 Task: Schedule a 4-hour nutrition and healthy cooking class for a balanced diet.
Action: Mouse pressed left at (558, 210)
Screenshot: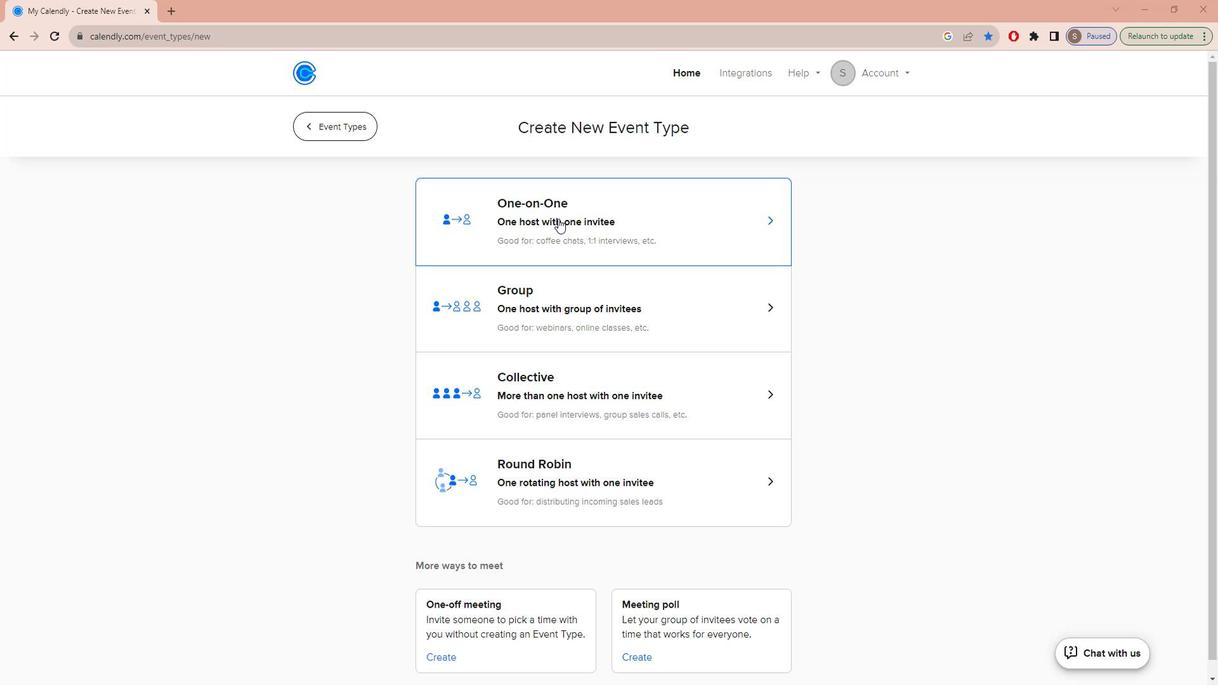 
Action: Key pressed n<Key.caps_lock>UTRITION<Key.space>AND<Key.space><Key.caps_lock>h<Key.caps_lock>EALTHY<Key.space><Key.caps_lock>c<Key.caps_lock>OOKING<Key.space><Key.caps_lock>c<Key.caps_lock>LASS<Key.space>FOR<Key.space><Key.caps_lock>b<Key.caps_lock>ALANCED<Key.space><Key.caps_lock>d<Key.caps_lock>IET
Screenshot: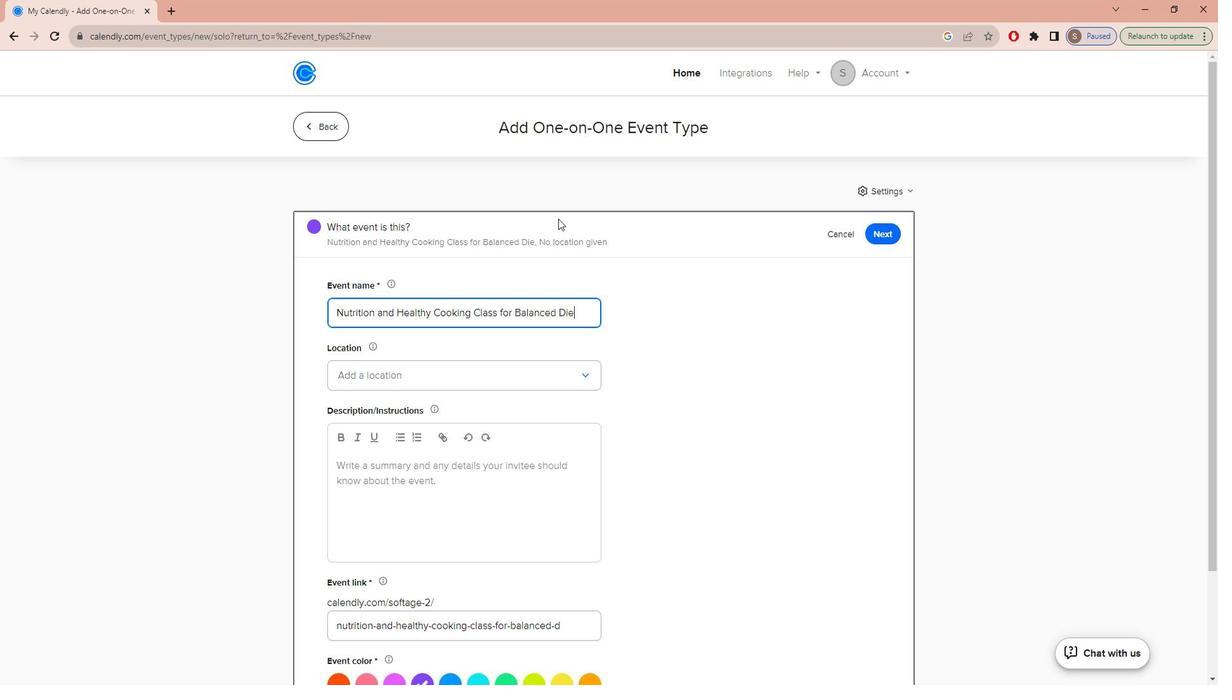 
Action: Mouse moved to (556, 366)
Screenshot: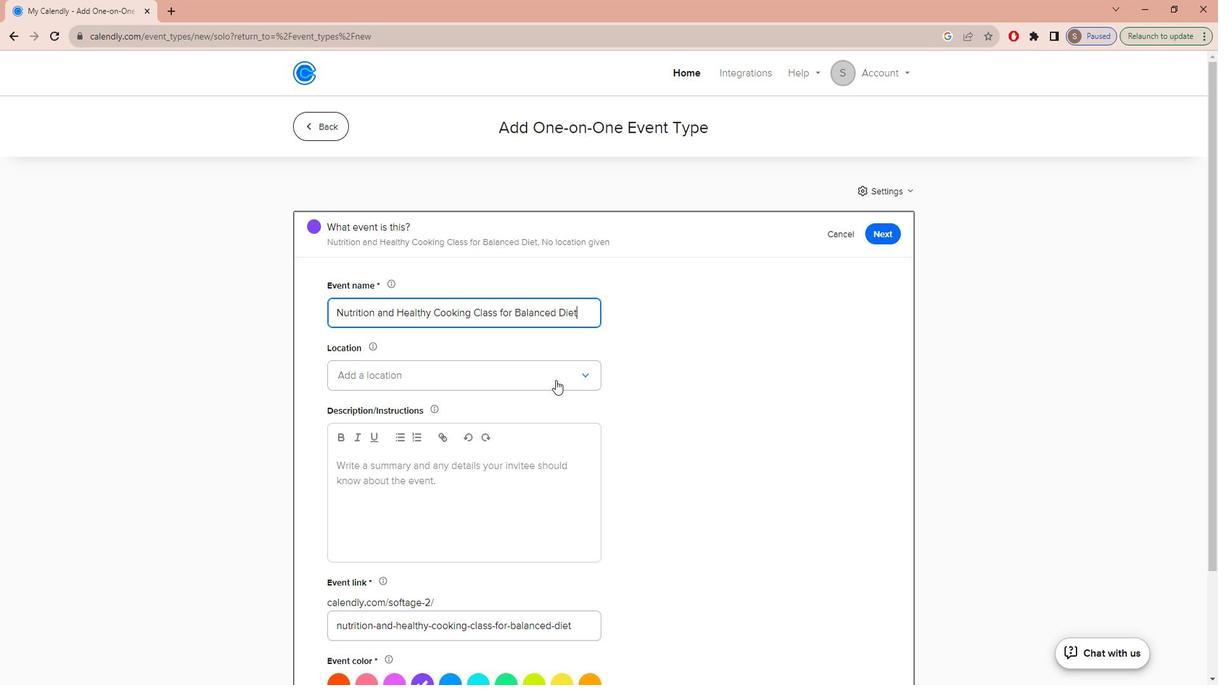 
Action: Mouse pressed left at (556, 366)
Screenshot: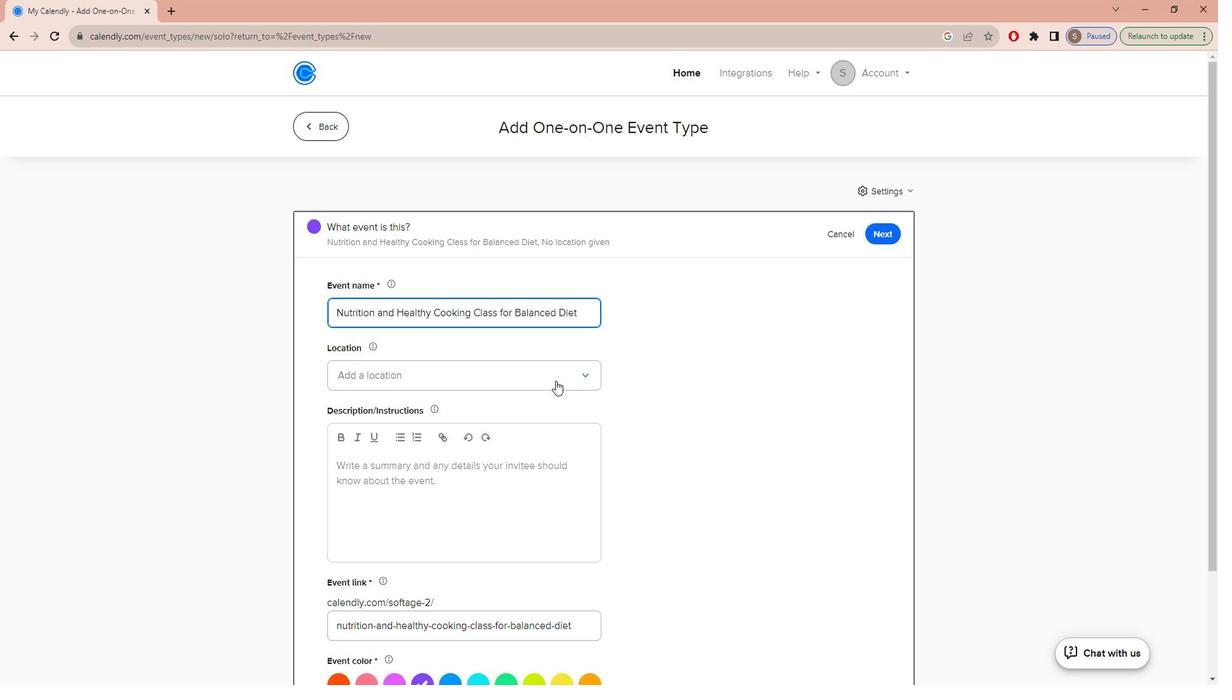 
Action: Mouse moved to (547, 394)
Screenshot: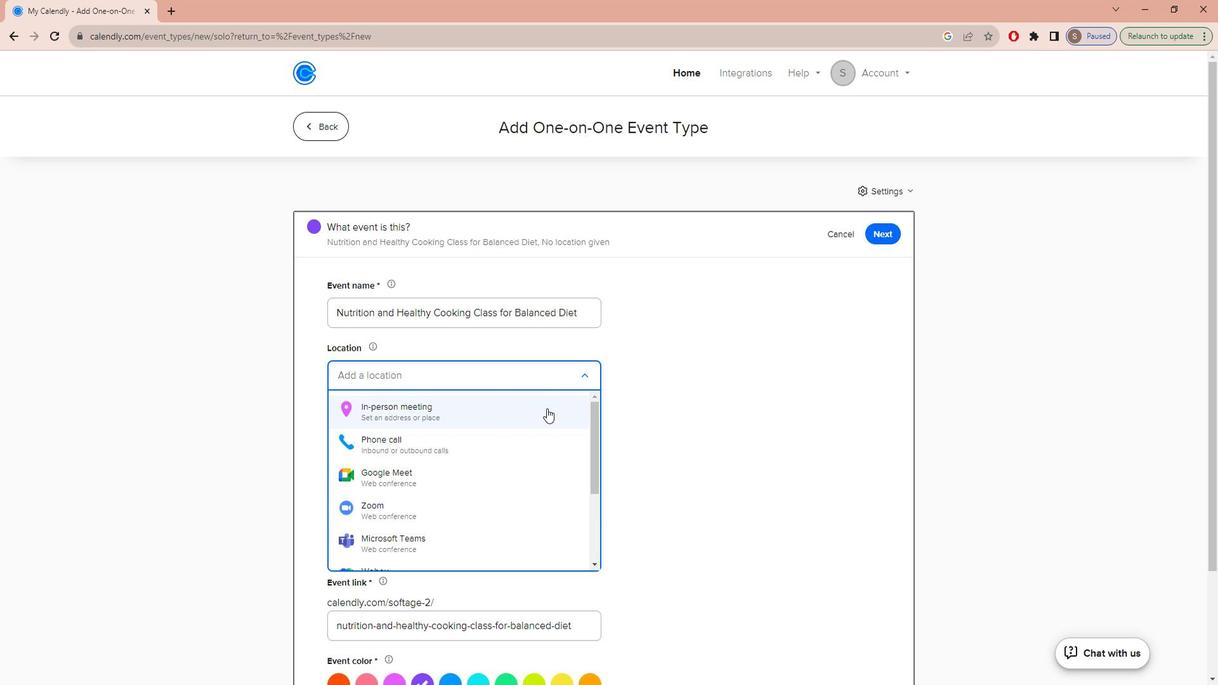 
Action: Mouse pressed left at (547, 394)
Screenshot: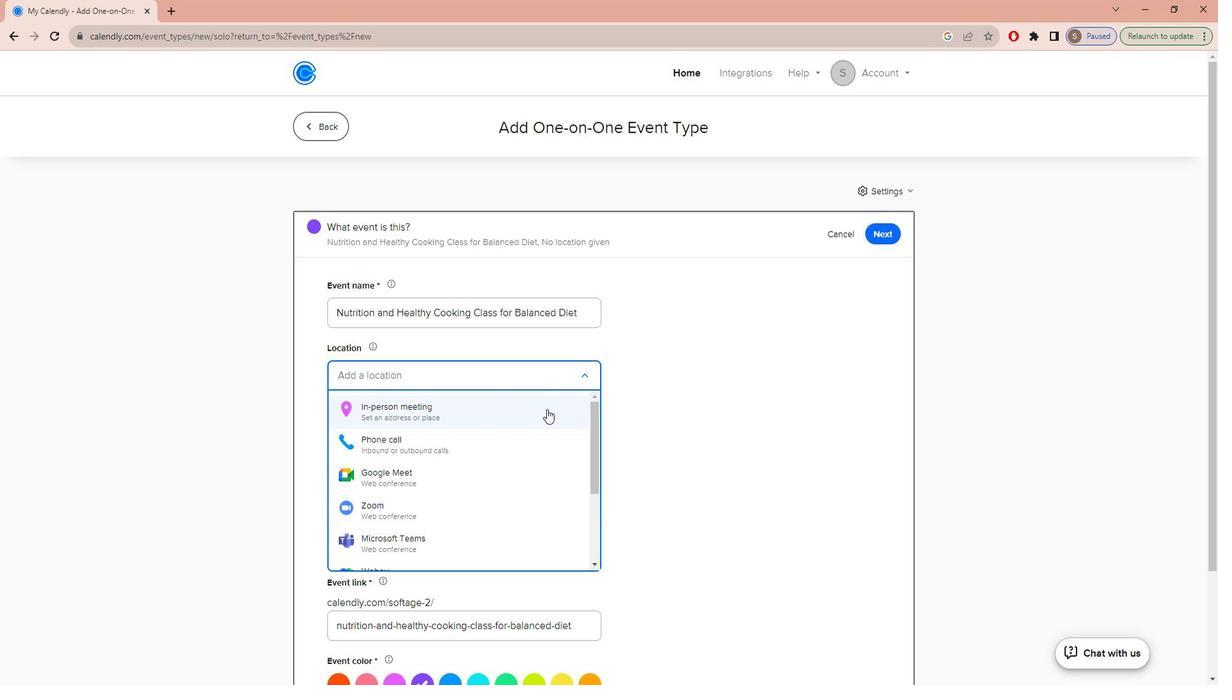 
Action: Mouse moved to (532, 214)
Screenshot: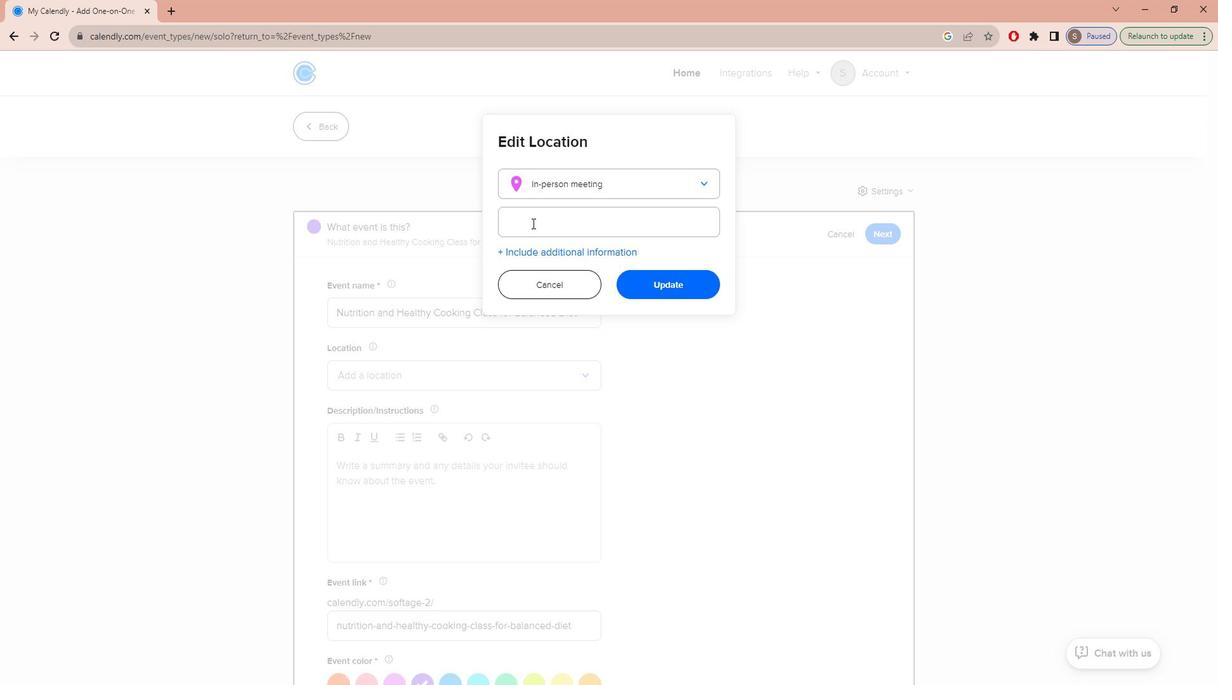 
Action: Mouse pressed left at (532, 214)
Screenshot: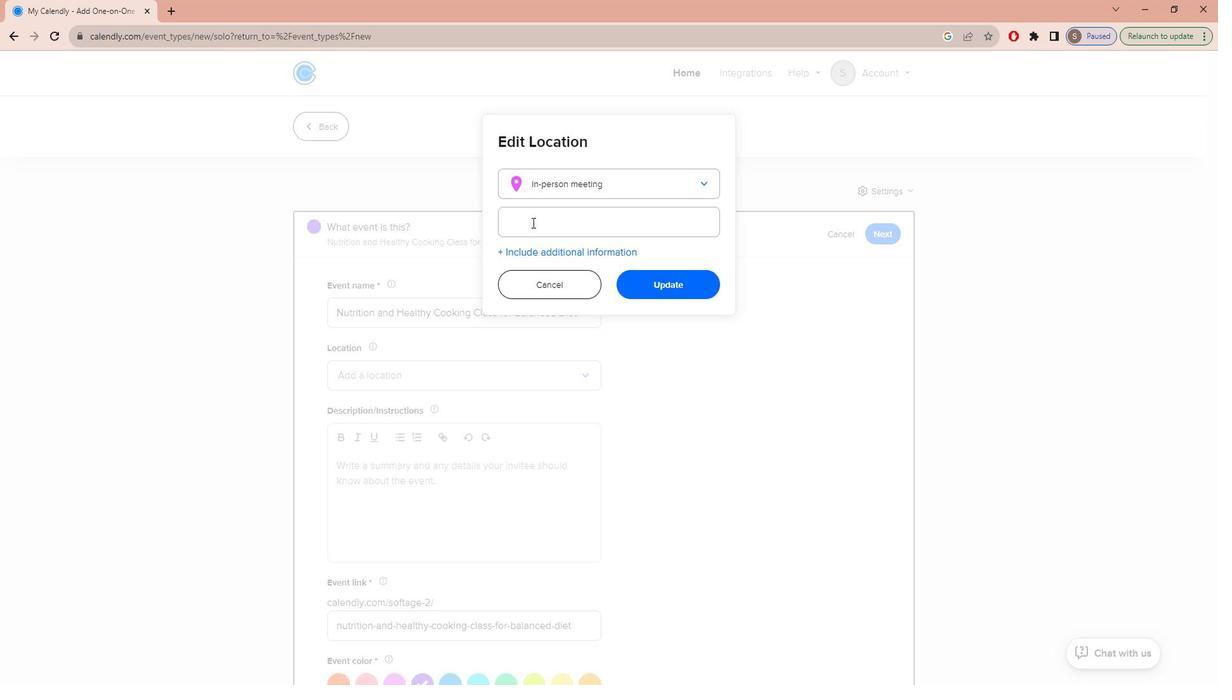 
Action: Key pressed <Key.caps_lock>s<Key.caps_lock>ANTE<Key.space><Key.caps_lock>c<Key.caps_lock>OOKING<Key.space><Key.caps_lock>s<Key.caps_lock>CHOOL<Key.space><Key.backspace>,<Key.space><Key.caps_lock>l<Key.caps_lock>OS<Key.space><Key.caps_lock>a<Key.caps_lock>NGELES,<Key.space><Key.caps_lock>c<Key.caps_lock>ALIFORNIA<Key.space>
Screenshot: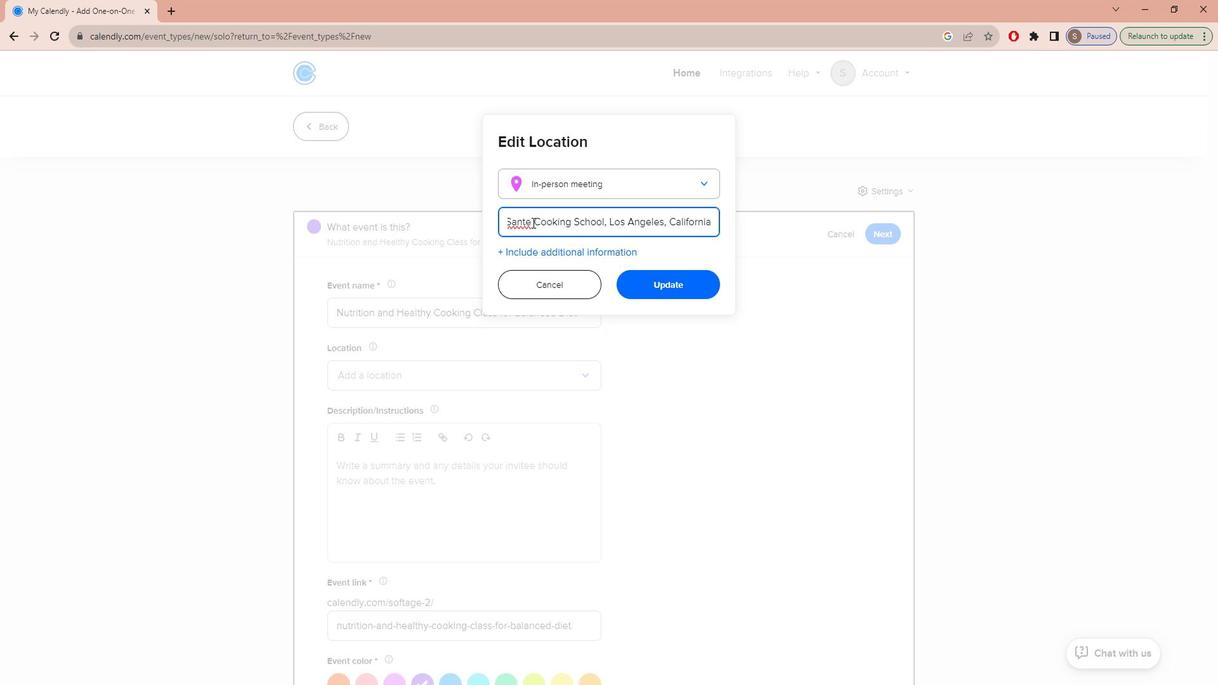 
Action: Mouse moved to (705, 267)
Screenshot: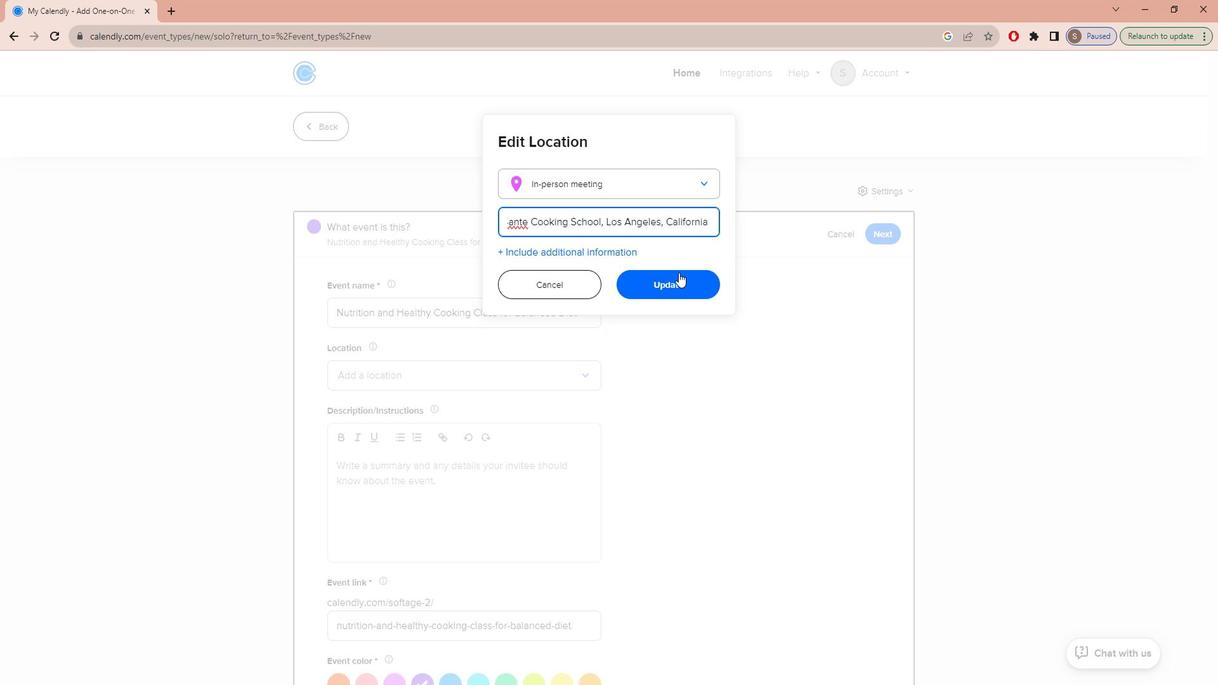 
Action: Mouse pressed left at (705, 267)
Screenshot: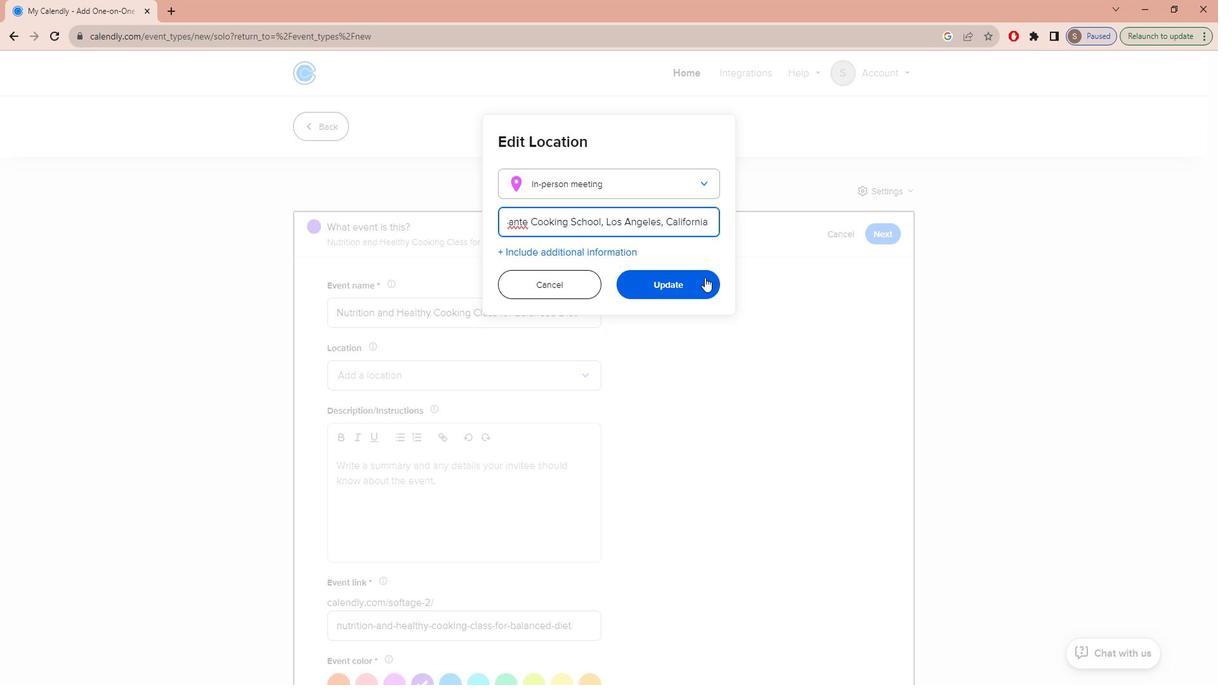 
Action: Mouse moved to (385, 500)
Screenshot: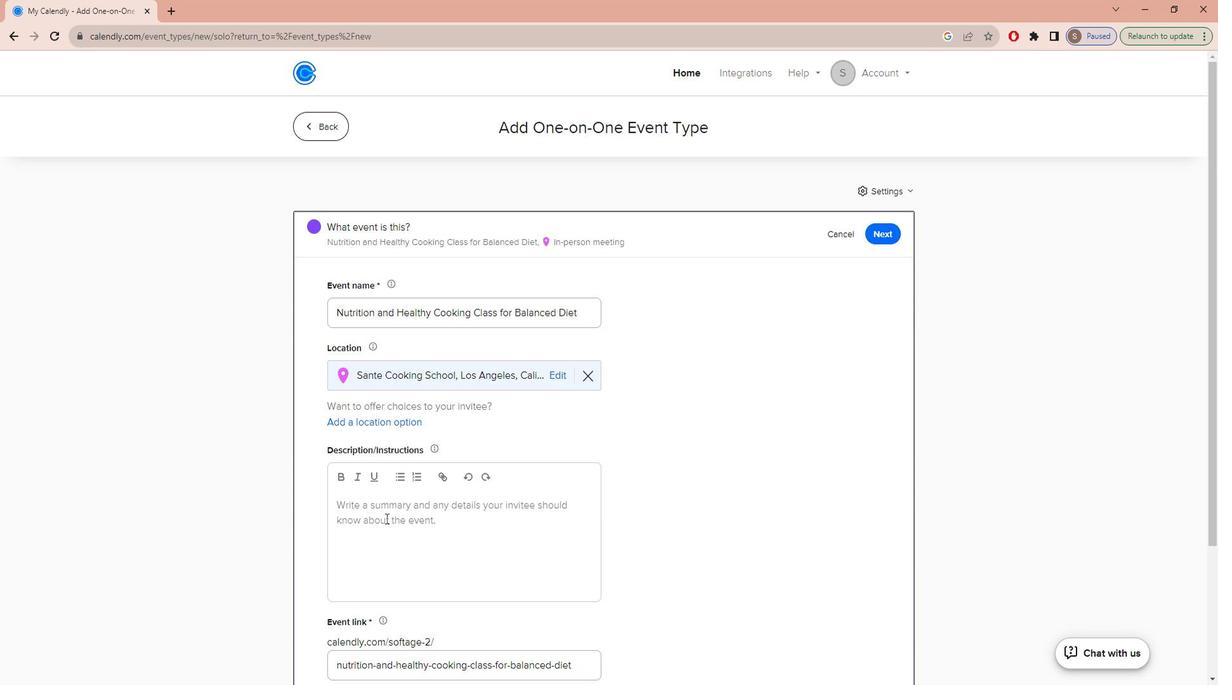 
Action: Mouse pressed left at (385, 500)
Screenshot: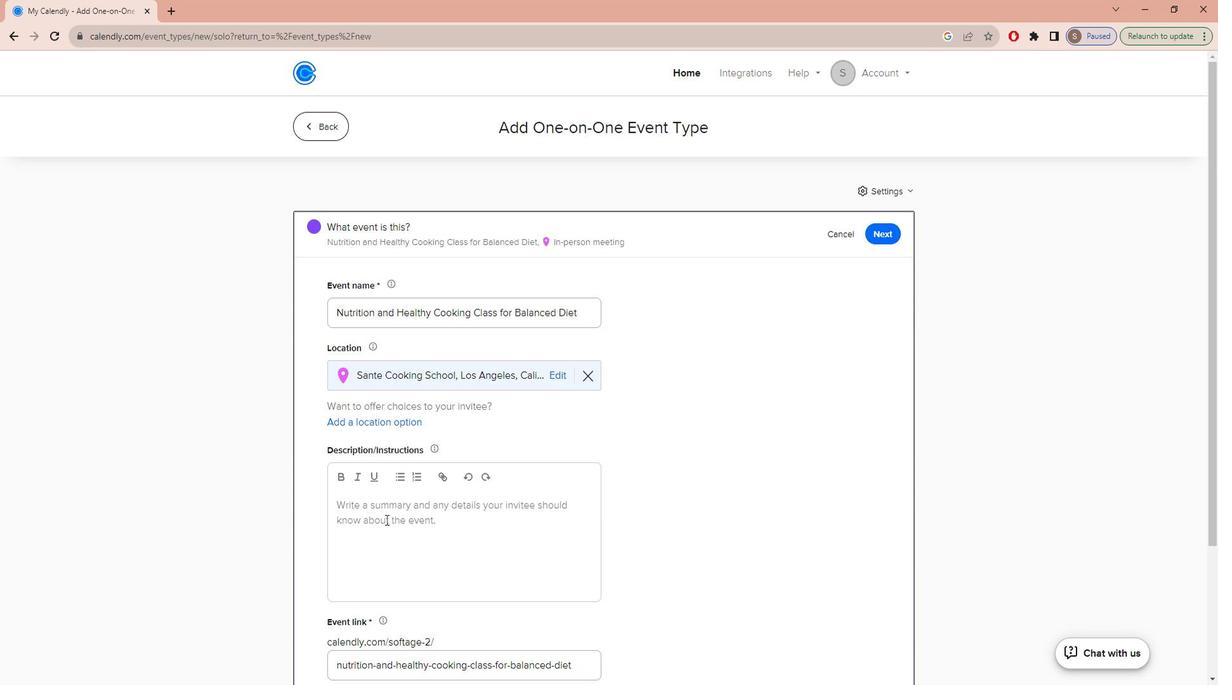 
Action: Key pressed <Key.caps_lock>j<Key.caps_lock>OIN<Key.space>US<Key.space><Key.caps_lock>n<Key.caps_lock>UTRITION<Key.space>N<Key.backspace>AND<Key.space><Key.caps_lock>h<Key.caps_lock>EALTHY<Key.space><Key.caps_lock>c<Key.caps_lock>OOKING<Key.space><Key.caps_lock>c<Key.caps_lock>LASS<Key.space>TO<Key.space>LEARN<Key.space>HOW<Key.space>TO<Key.space>CREATE<Key.space>A<Key.space>BALANCED<Key.space>AND<Key.space>NUTRITION<Key.backspace>US<Key.space>DIET<Key.space>THAT<Key.space>PROMOTES<Key.space>OVERALL<Key.space>WELL-BEING.<Key.space><Key.enter><Key.caps_lock>i<Key.caps_lock>N<Key.space>THIS<Key.space>HANDS-ON<Key.space>WORKSHOP,<Key.space>YOU'LL<Key.space>GAIN<Key.space>VALY<Key.backspace>UAG<Key.backspace>BLE<Key.space>INSIGHTS<Key.space>INTO<Key.space>IMPORTANCE<Key.space>OF<Key.space>PROPER<Key.space>NUTRITION<Key.space>AND<Key.space>HOW<Key.space>TO<Key.space>PREPARE<Key.space>DELICIOUS,<Key.space>HEALTH-CONSCIOUS<Key.space>MEALS.<Key.space>
Screenshot: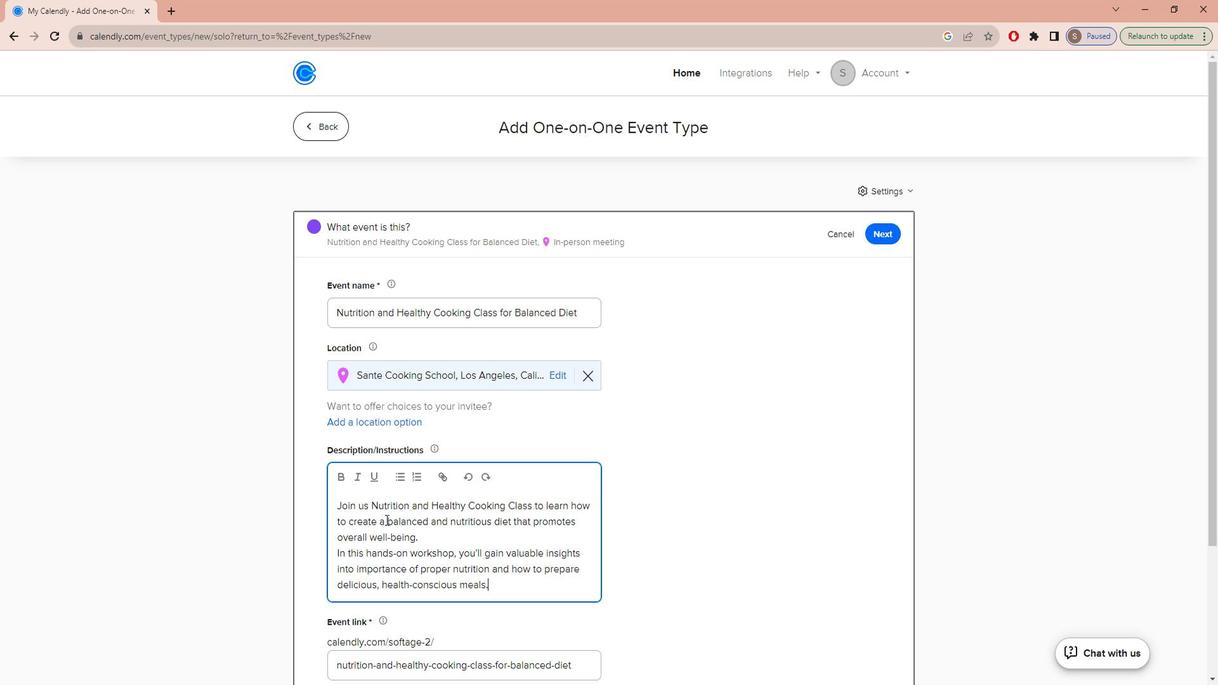 
Action: Mouse moved to (665, 481)
Screenshot: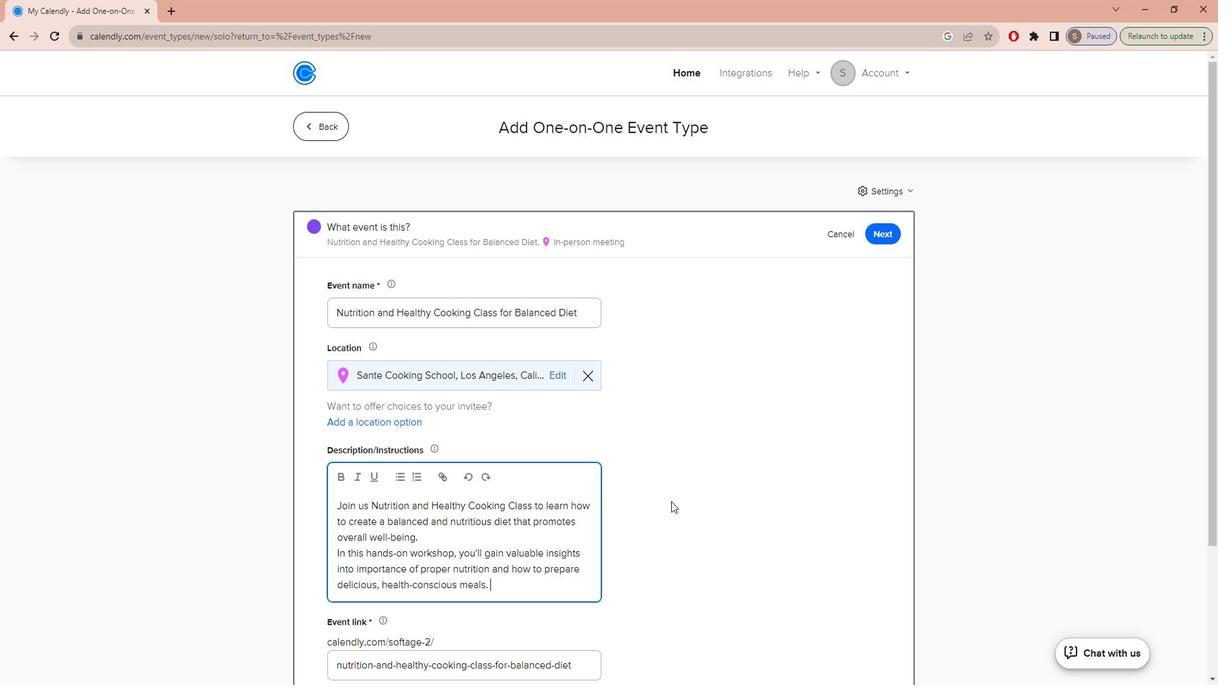 
Action: Mouse scrolled (665, 481) with delta (0, 0)
Screenshot: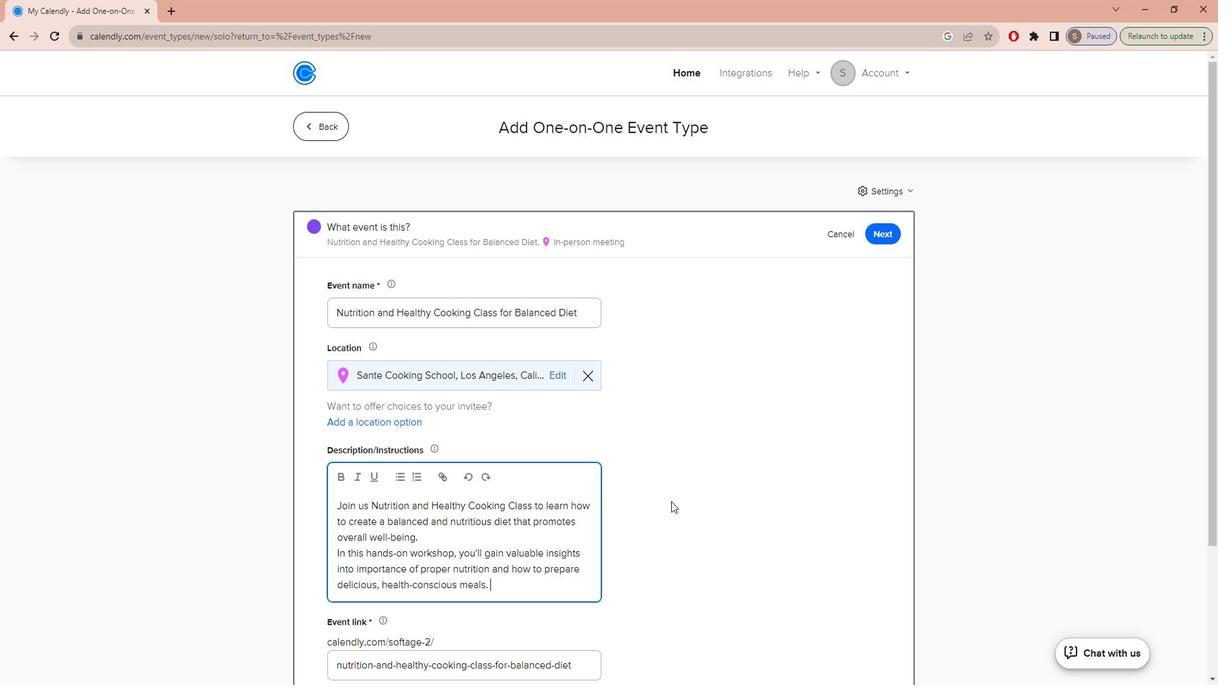 
Action: Mouse moved to (660, 481)
Screenshot: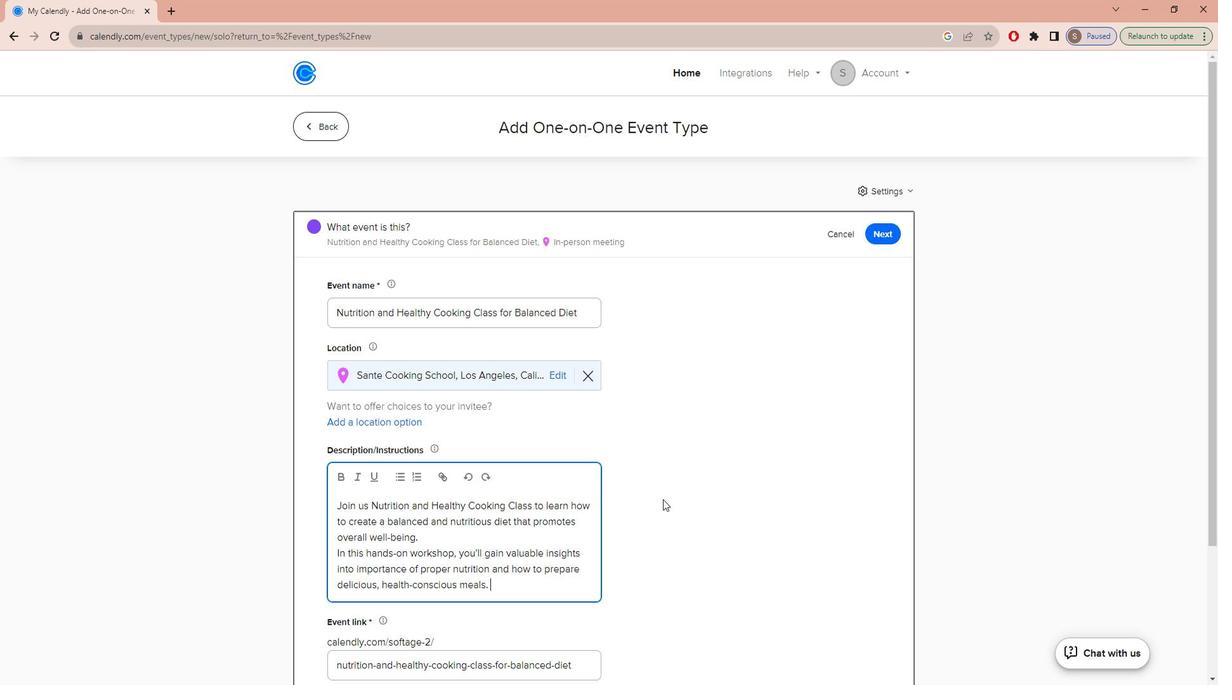 
Action: Mouse scrolled (660, 480) with delta (0, 0)
Screenshot: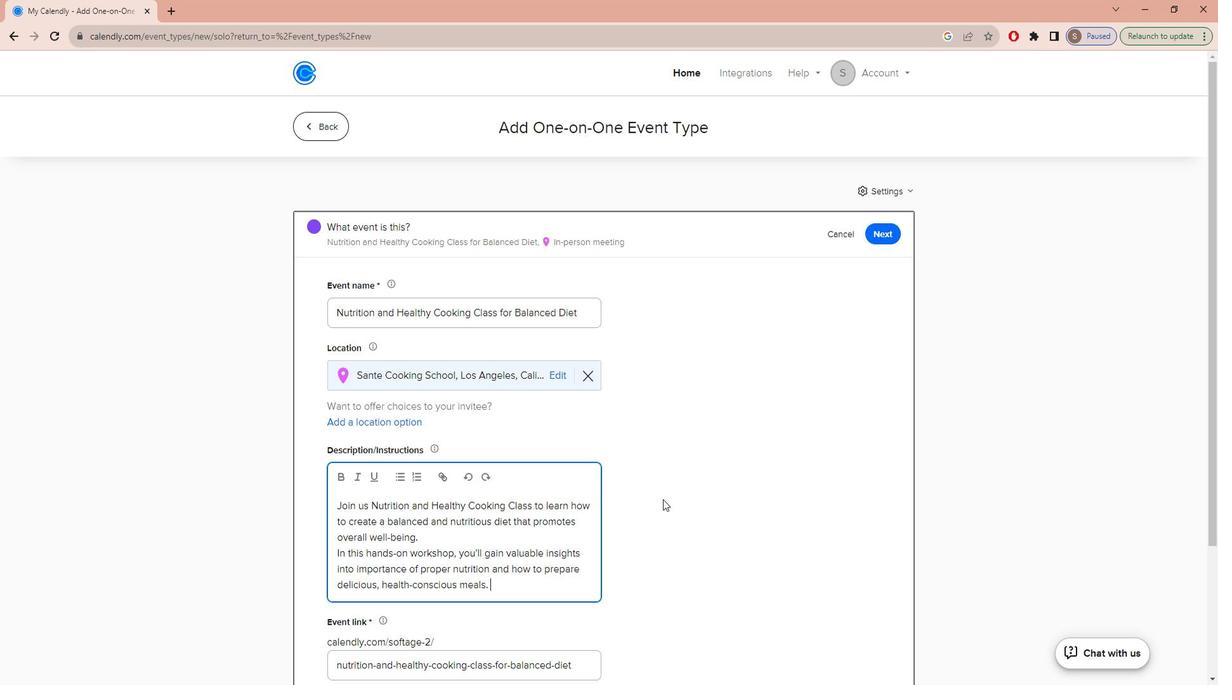 
Action: Mouse moved to (656, 480)
Screenshot: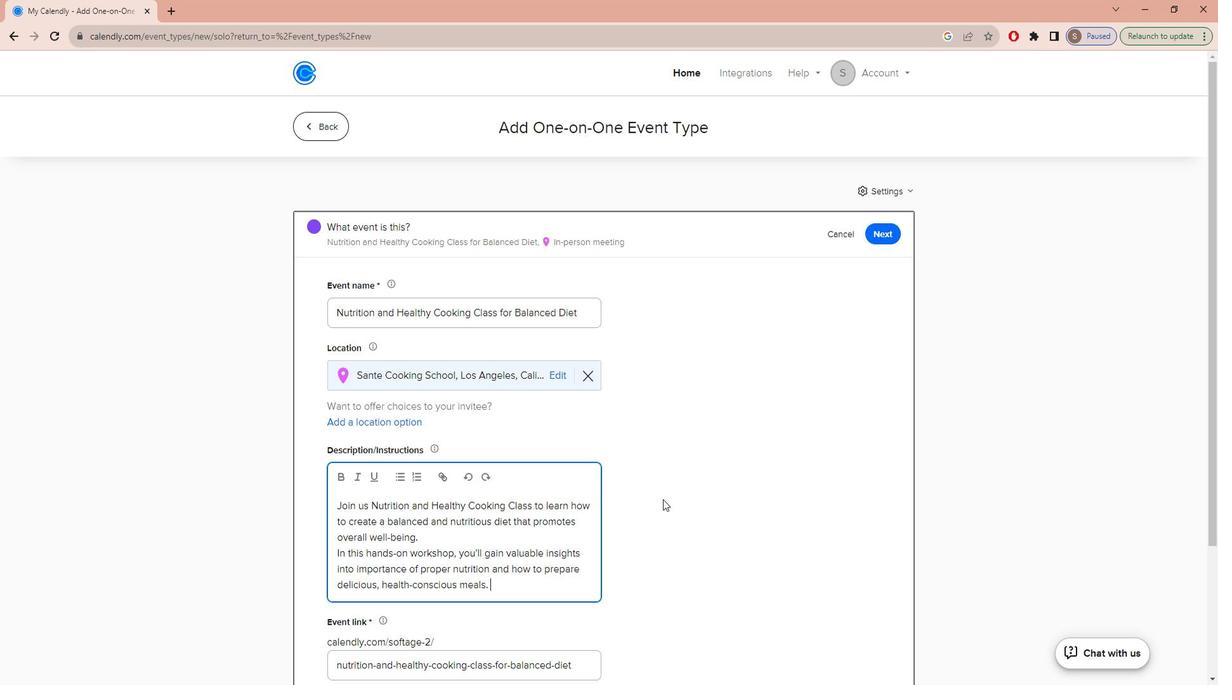 
Action: Mouse scrolled (656, 479) with delta (0, 0)
Screenshot: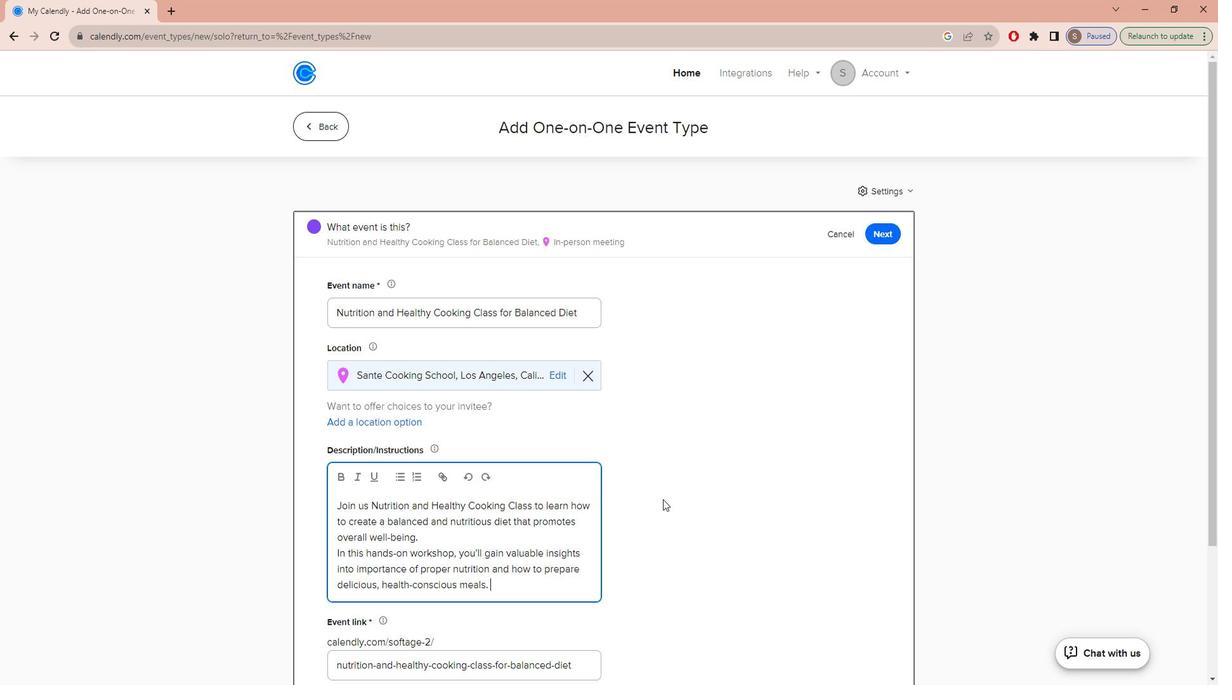 
Action: Mouse moved to (654, 480)
Screenshot: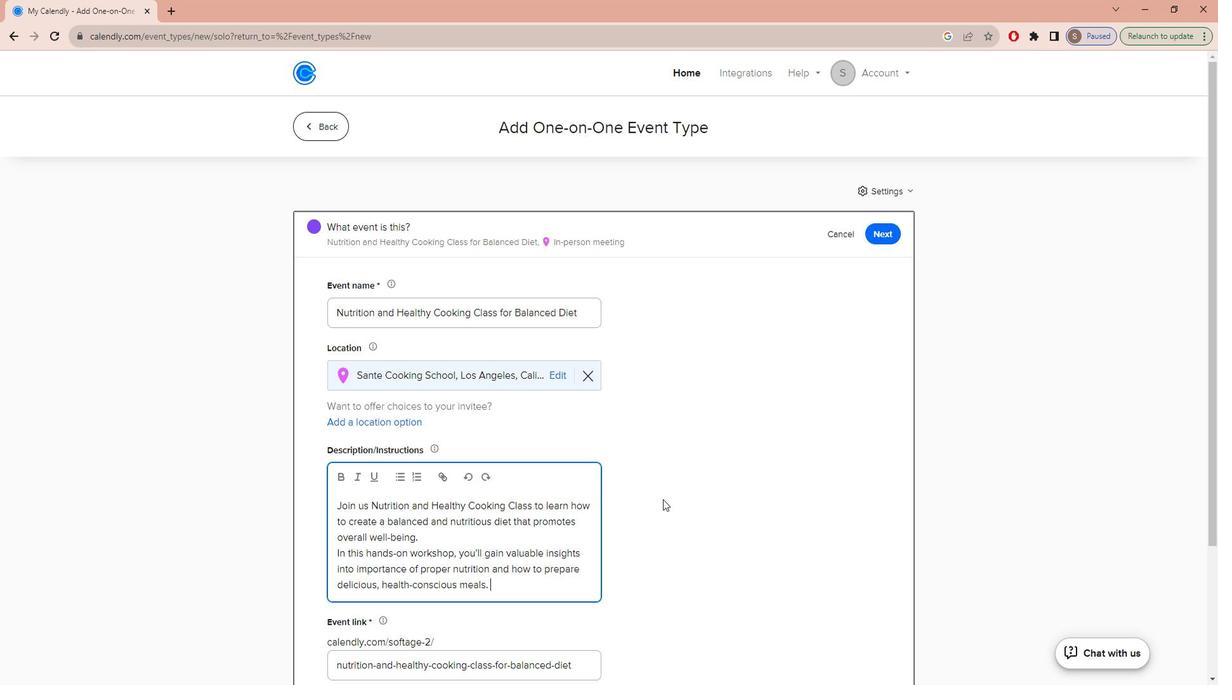 
Action: Mouse scrolled (654, 479) with delta (0, 0)
Screenshot: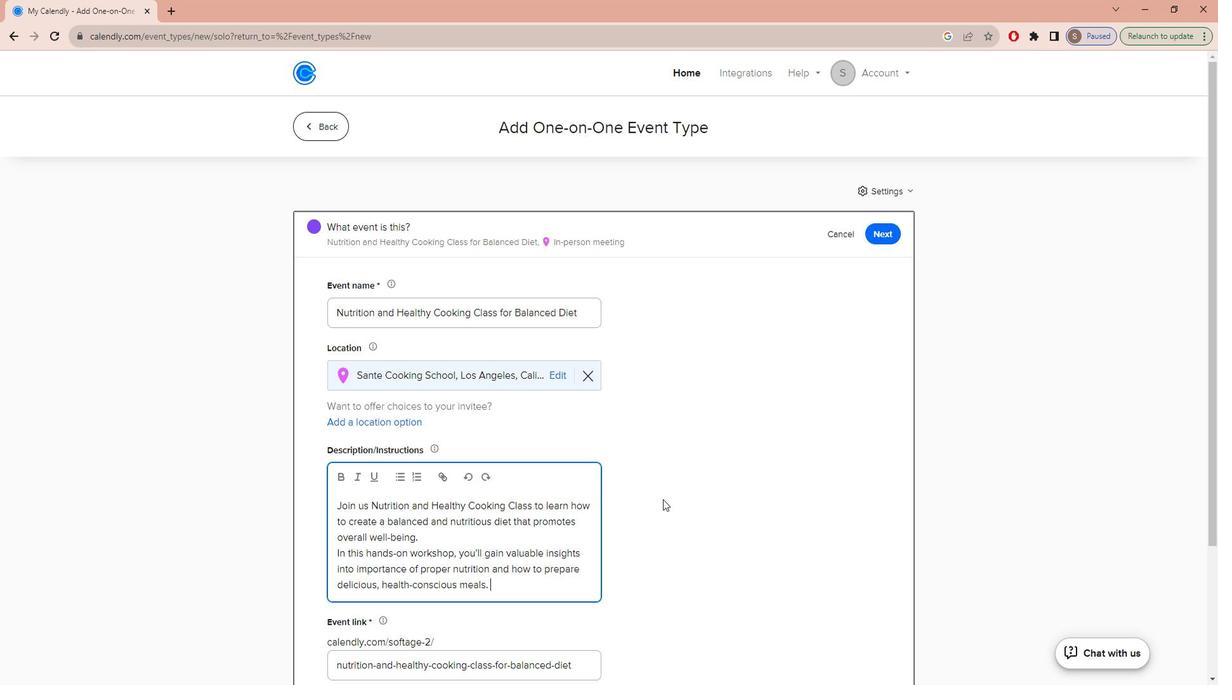 
Action: Mouse moved to (650, 479)
Screenshot: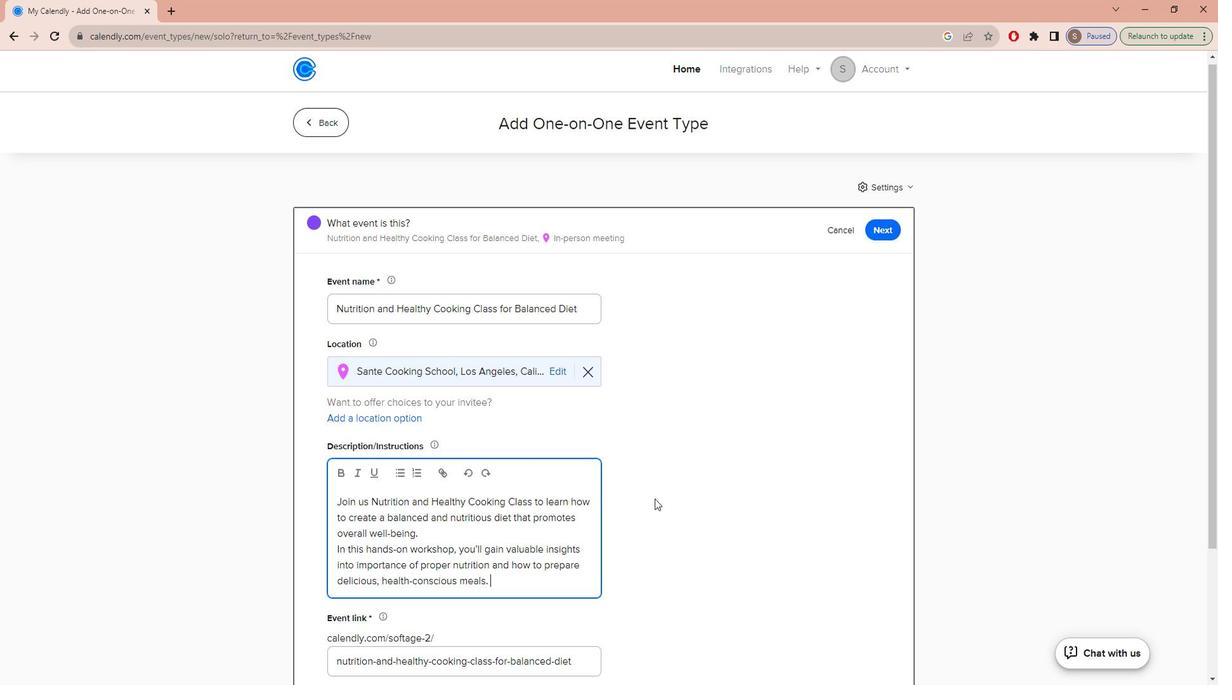 
Action: Mouse scrolled (650, 478) with delta (0, 0)
Screenshot: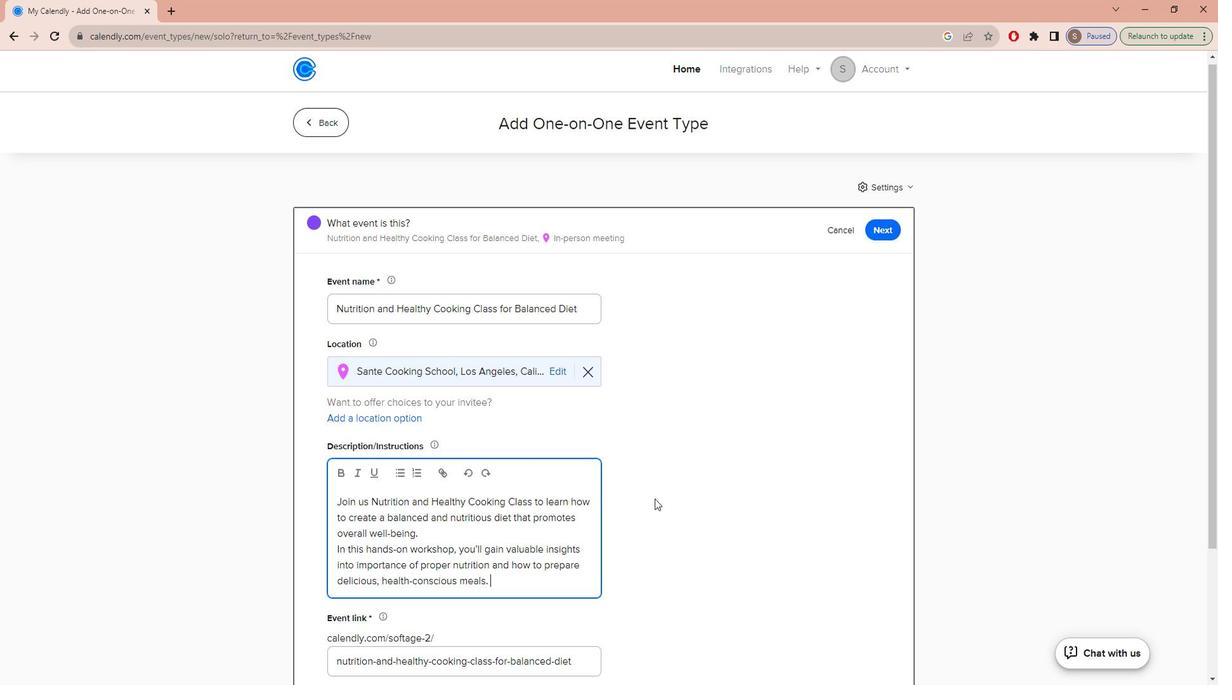 
Action: Mouse moved to (472, 528)
Screenshot: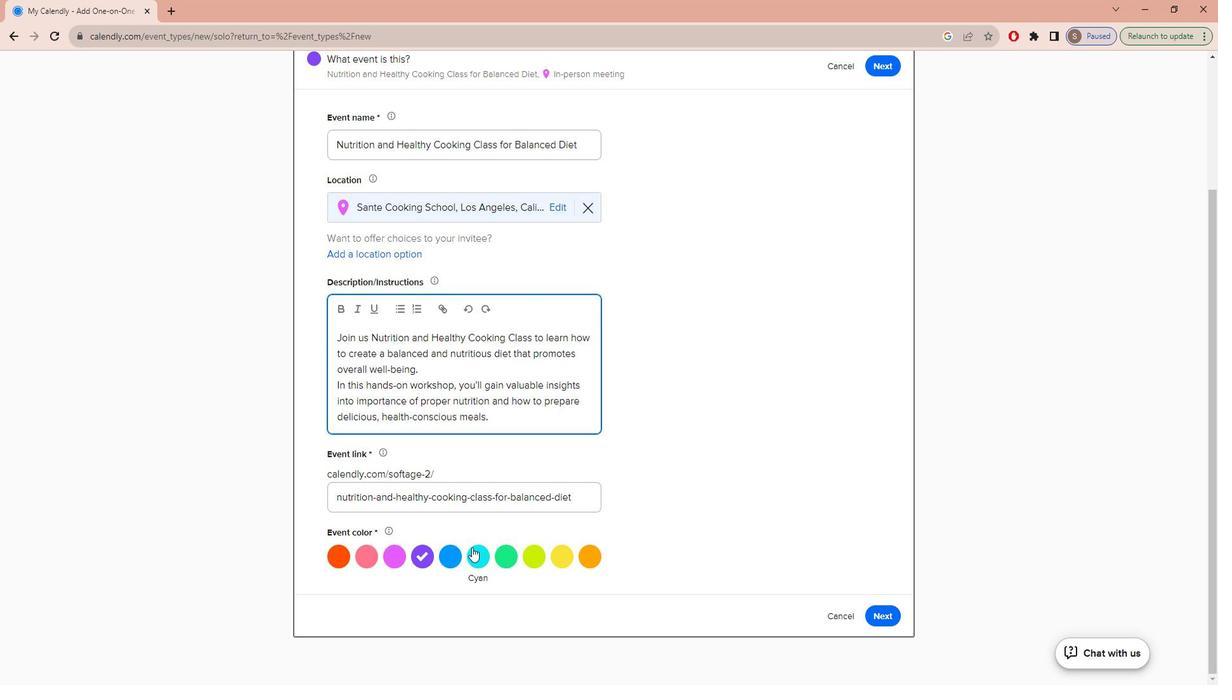 
Action: Mouse pressed left at (472, 528)
Screenshot: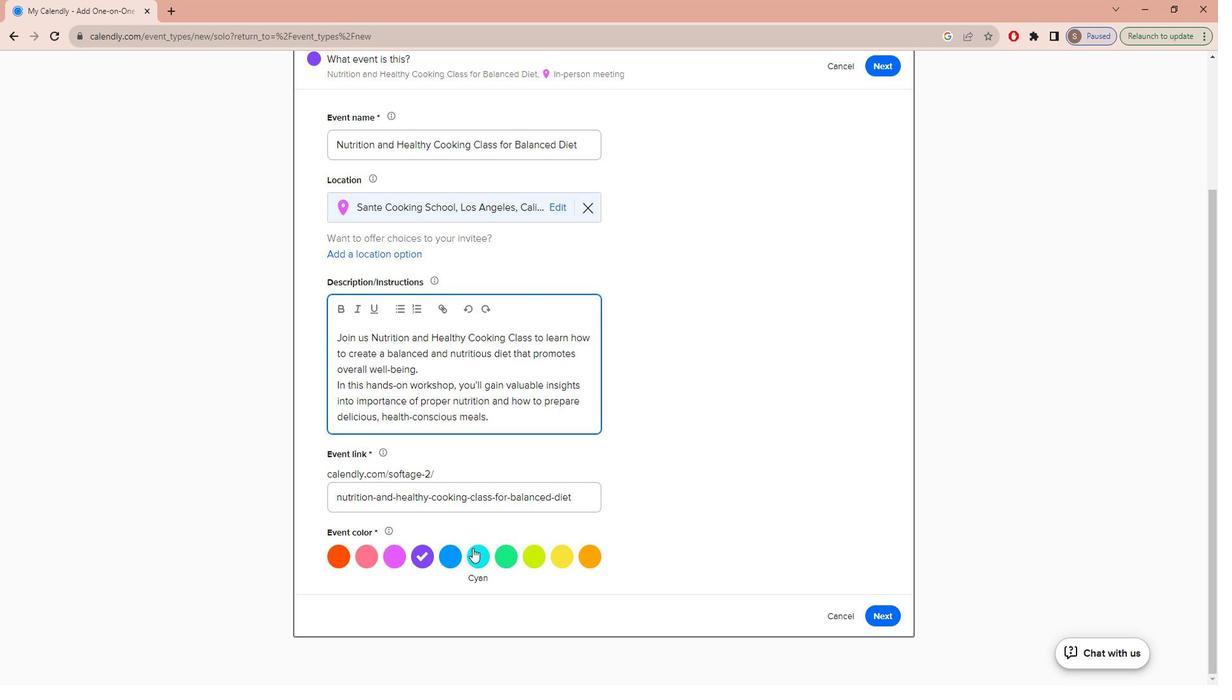 
Action: Mouse moved to (882, 598)
Screenshot: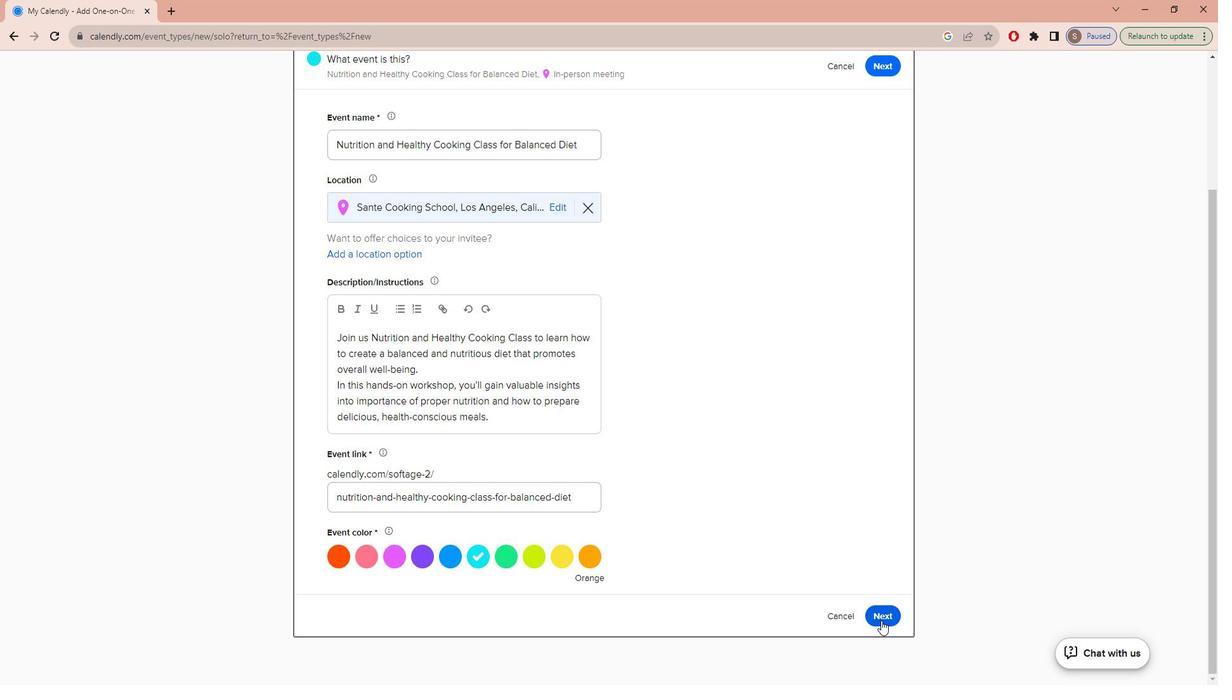 
Action: Mouse pressed left at (882, 598)
Screenshot: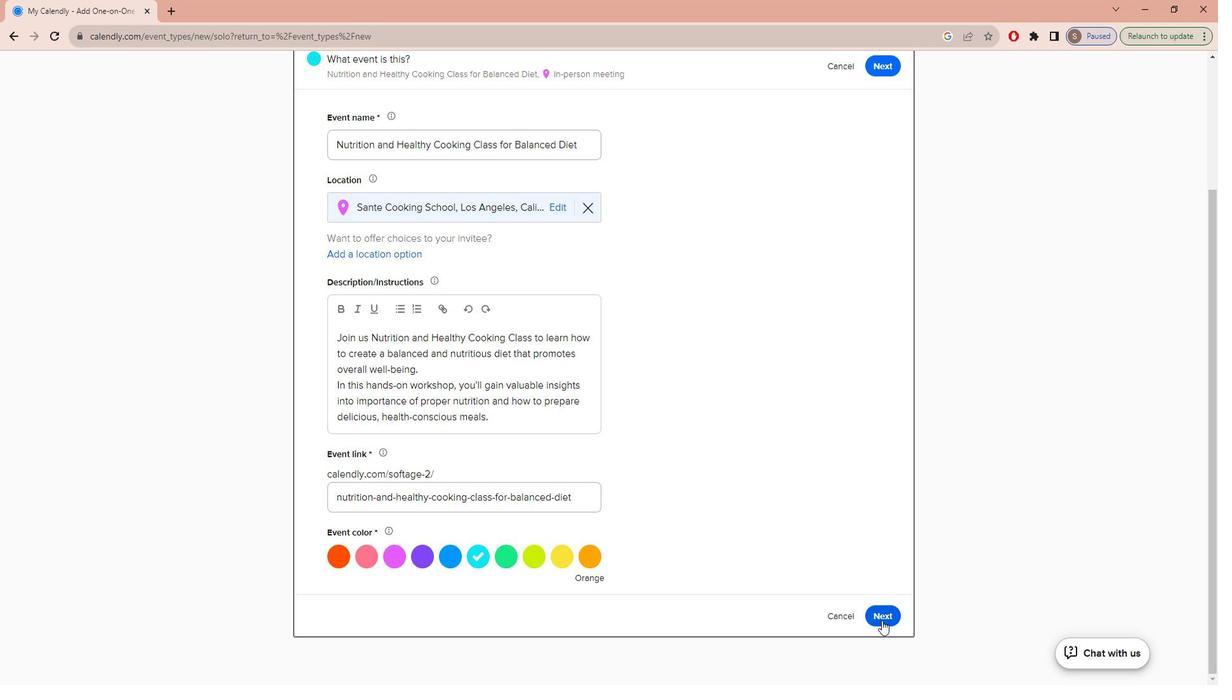 
Action: Mouse moved to (549, 362)
Screenshot: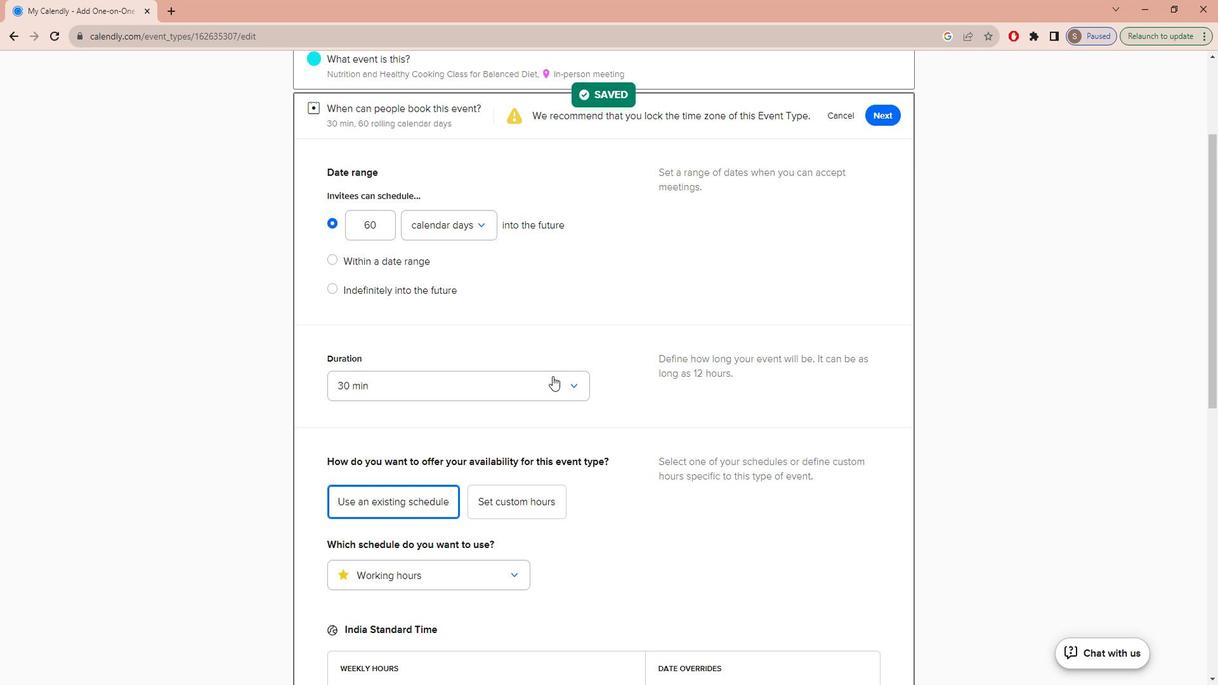 
Action: Mouse pressed left at (549, 362)
Screenshot: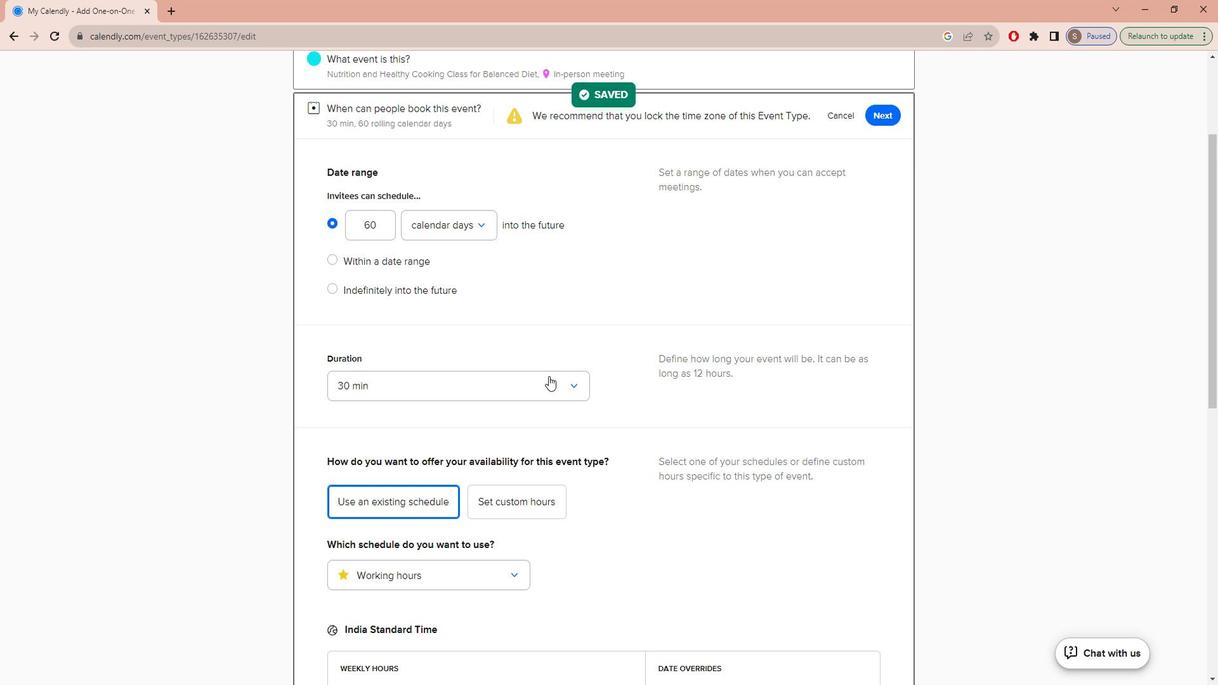 
Action: Mouse moved to (469, 504)
Screenshot: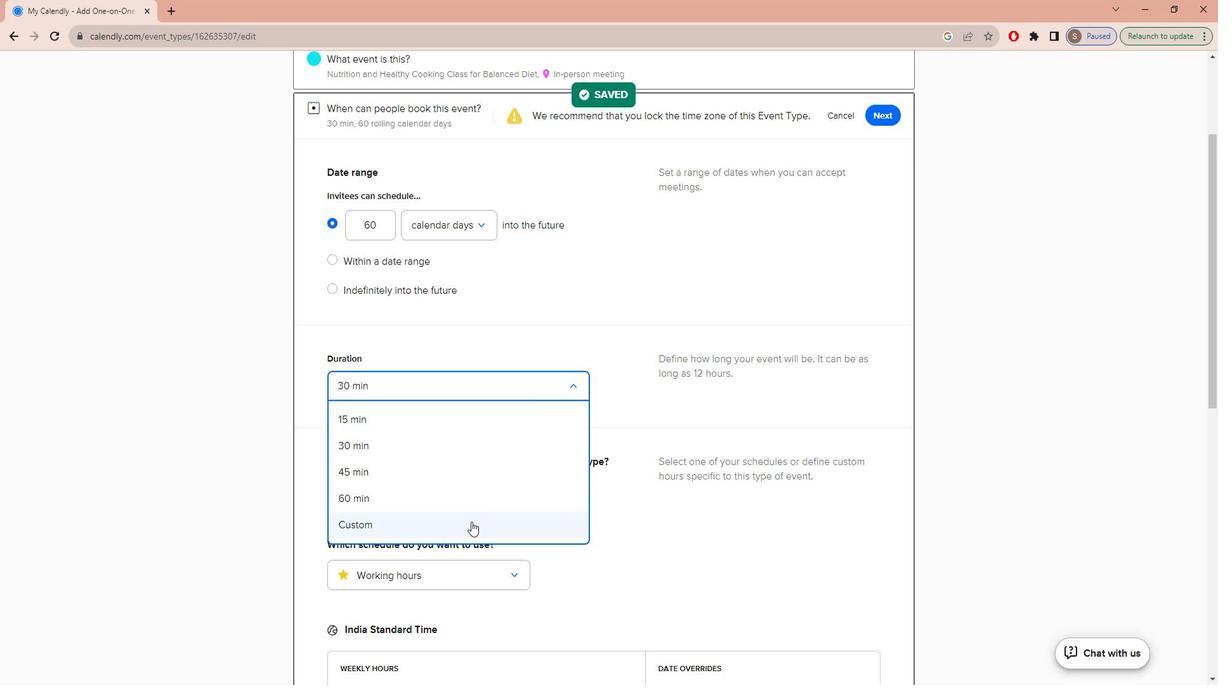 
Action: Mouse pressed left at (469, 504)
Screenshot: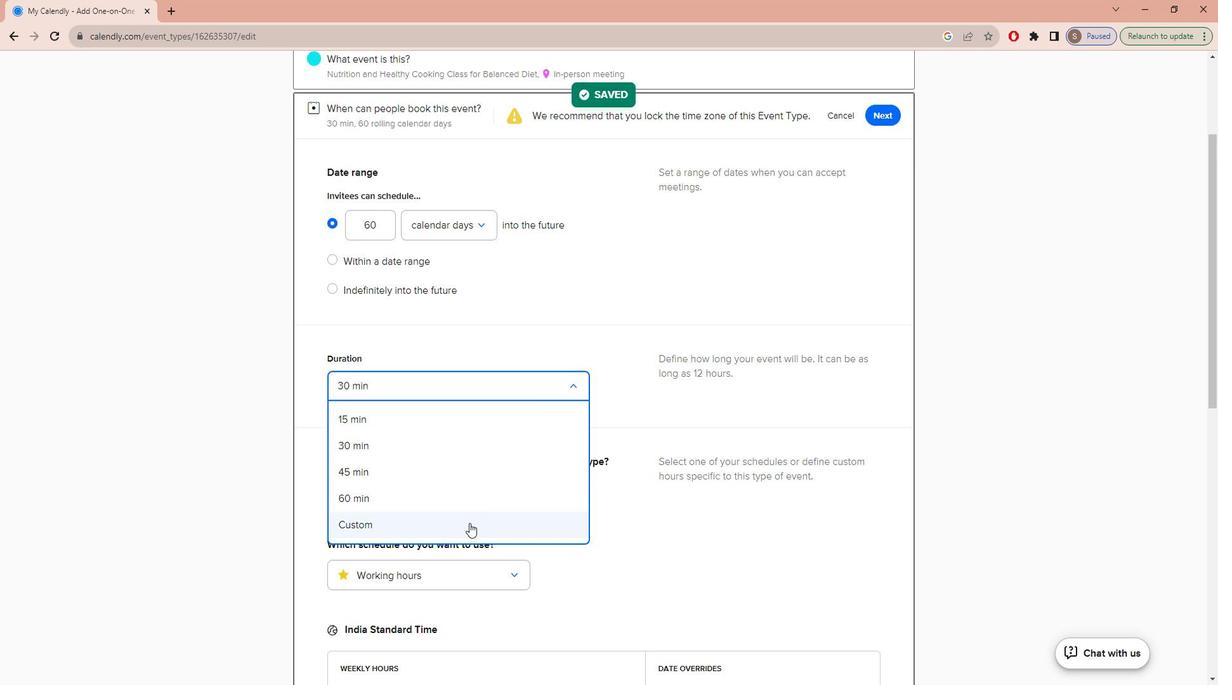 
Action: Mouse moved to (443, 410)
Screenshot: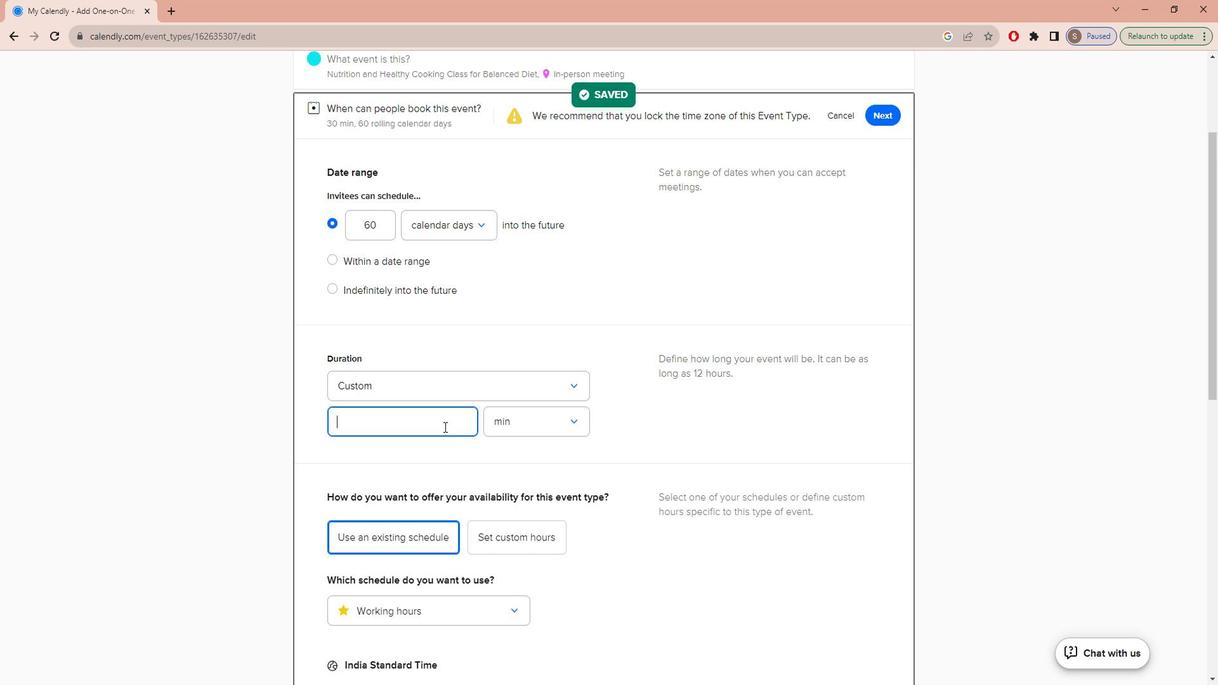 
Action: Key pressed 4
Screenshot: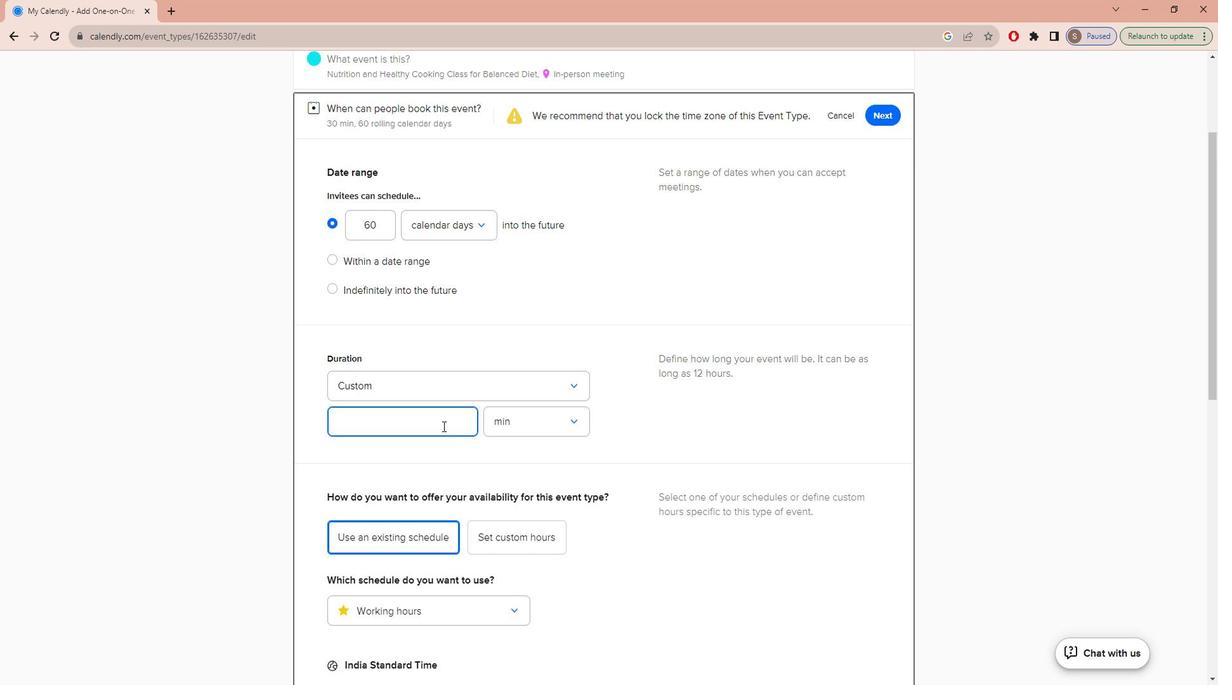 
Action: Mouse moved to (576, 406)
Screenshot: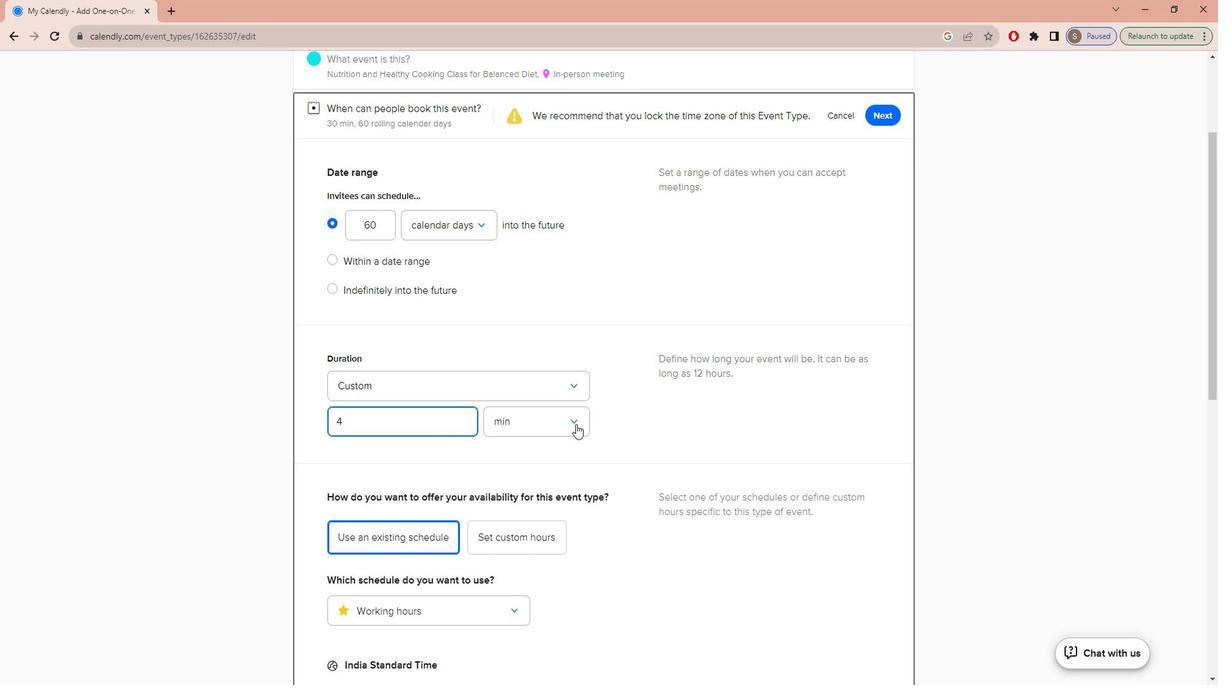 
Action: Mouse pressed left at (576, 406)
Screenshot: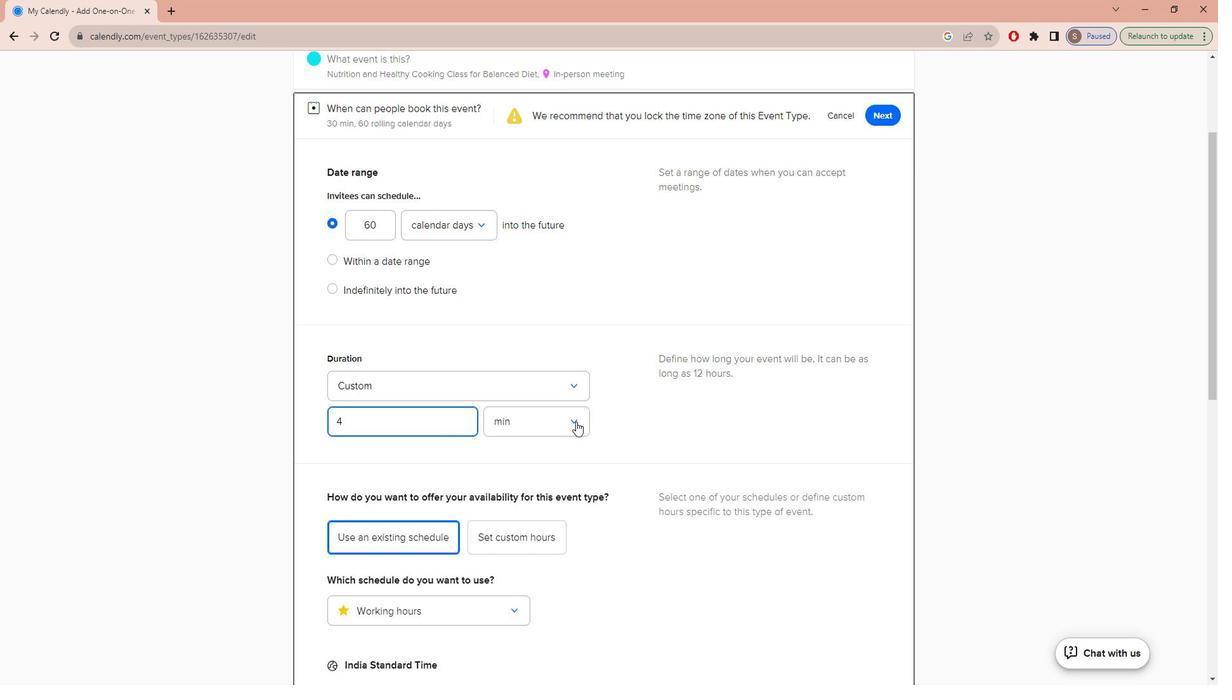 
Action: Mouse moved to (561, 462)
Screenshot: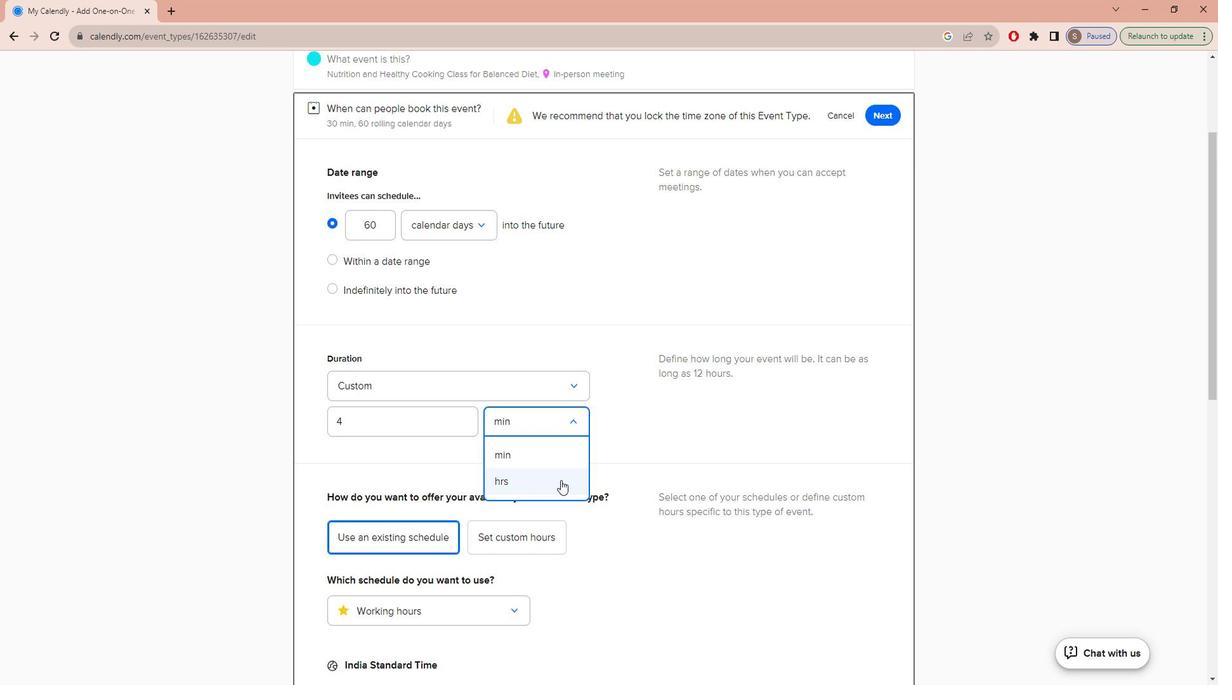 
Action: Mouse pressed left at (561, 462)
Screenshot: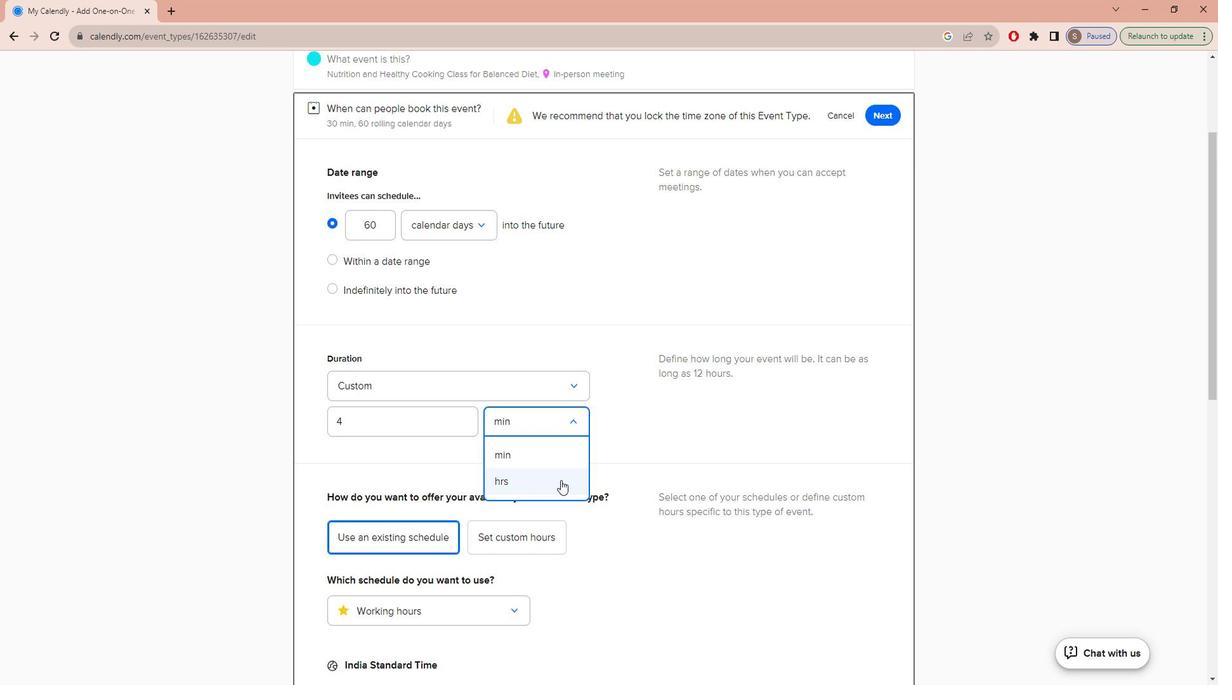 
Action: Mouse moved to (714, 344)
Screenshot: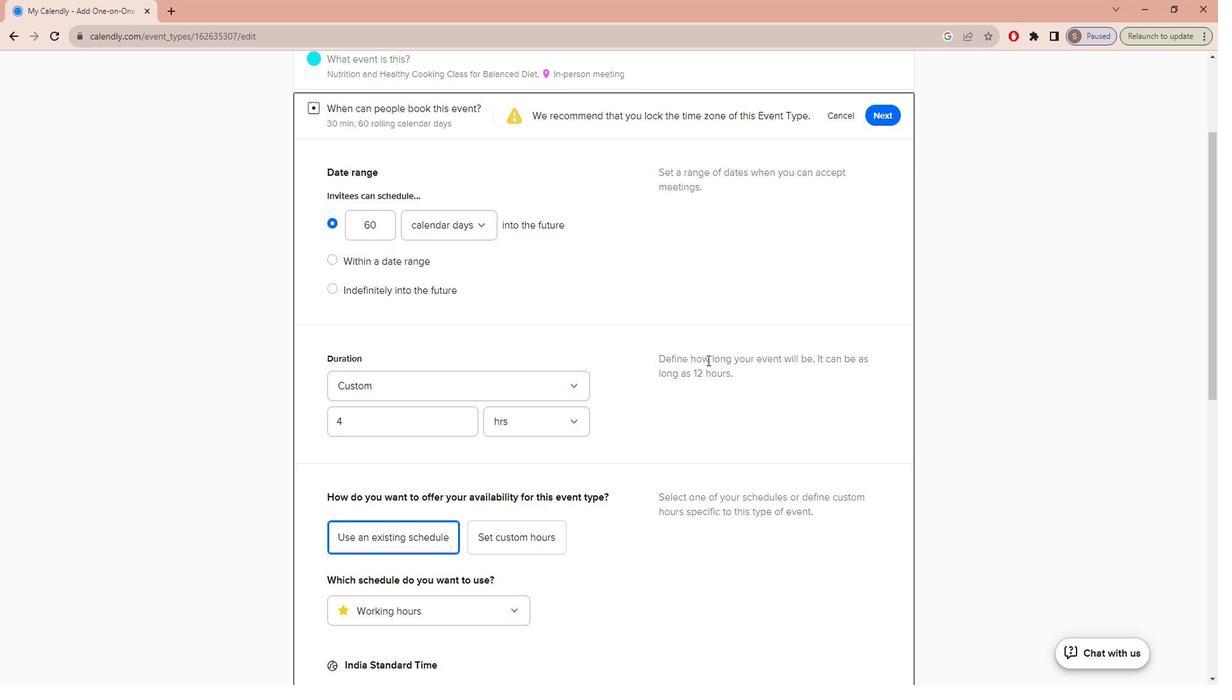 
Action: Mouse scrolled (714, 344) with delta (0, 0)
Screenshot: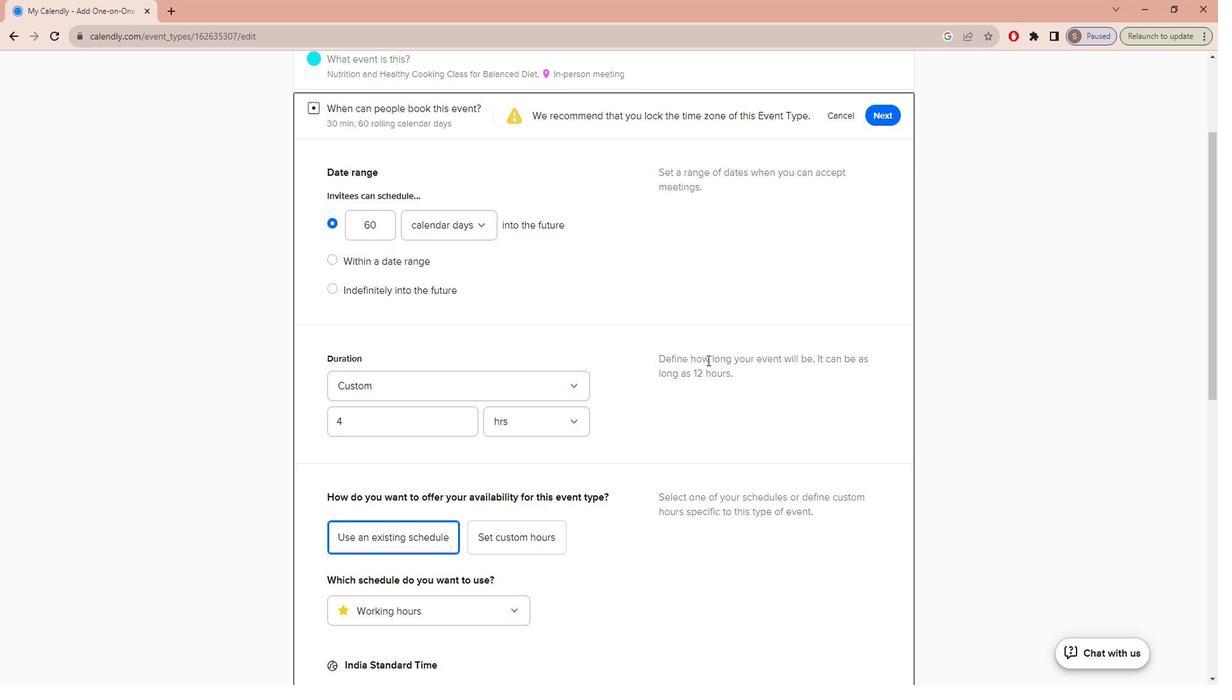 
Action: Mouse scrolled (714, 344) with delta (0, 0)
Screenshot: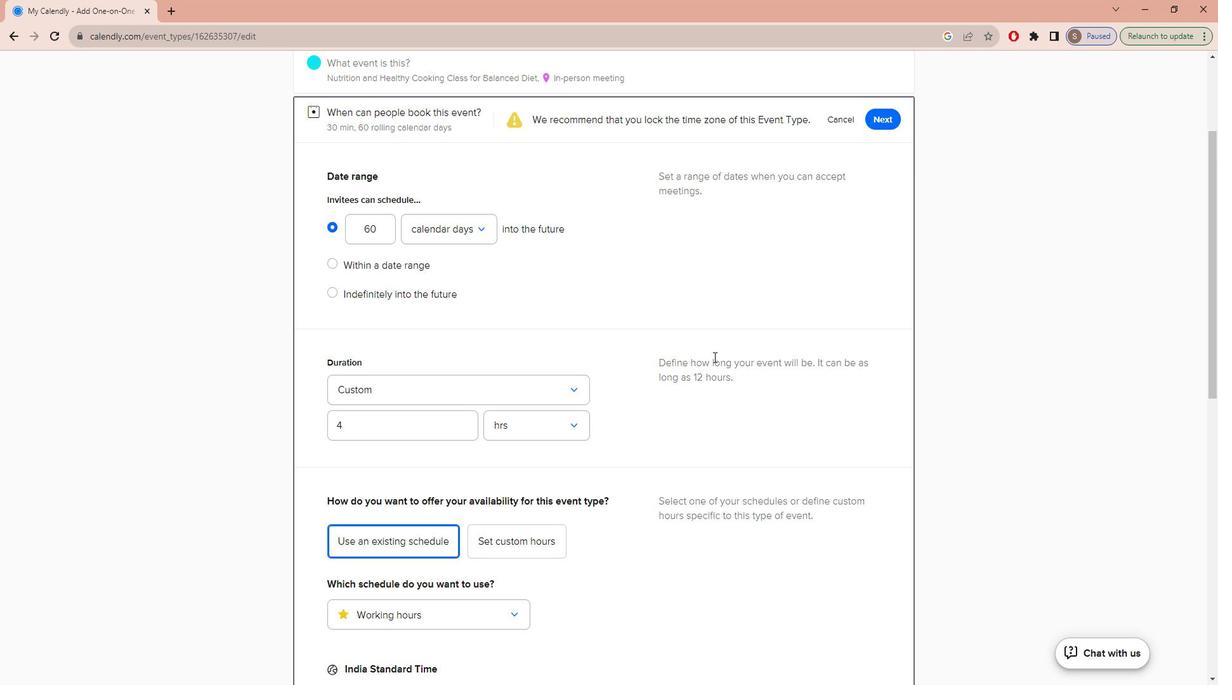 
Action: Mouse moved to (879, 231)
Screenshot: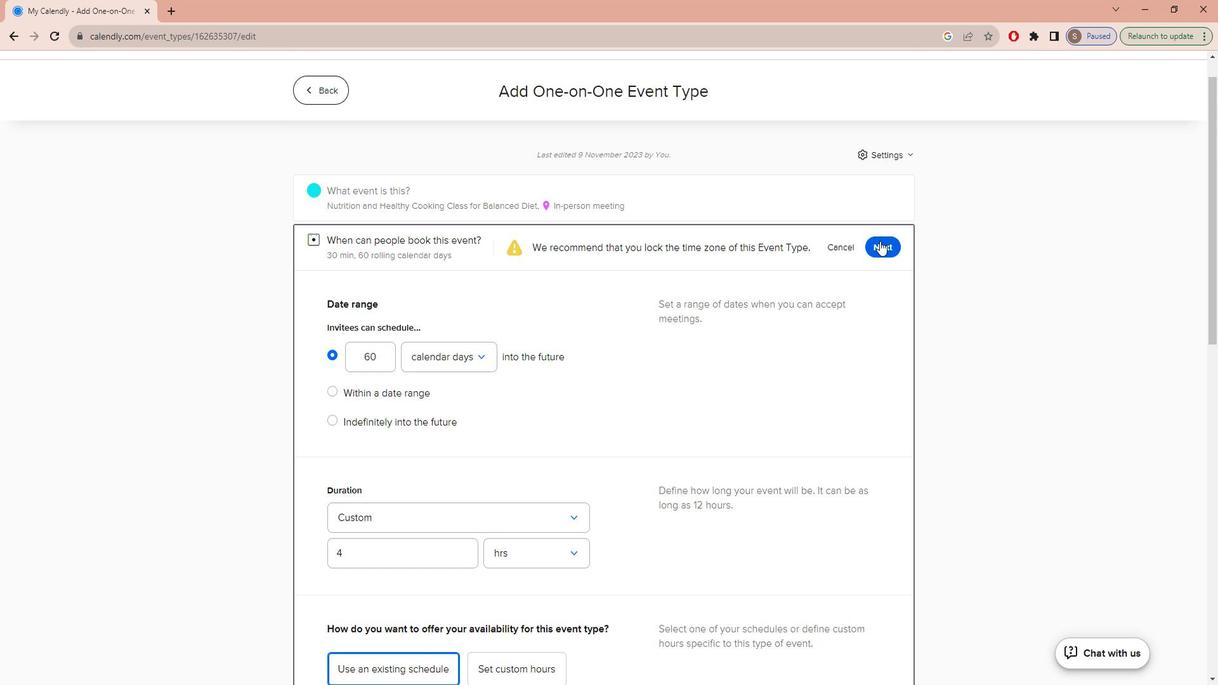 
Action: Mouse pressed left at (879, 231)
Screenshot: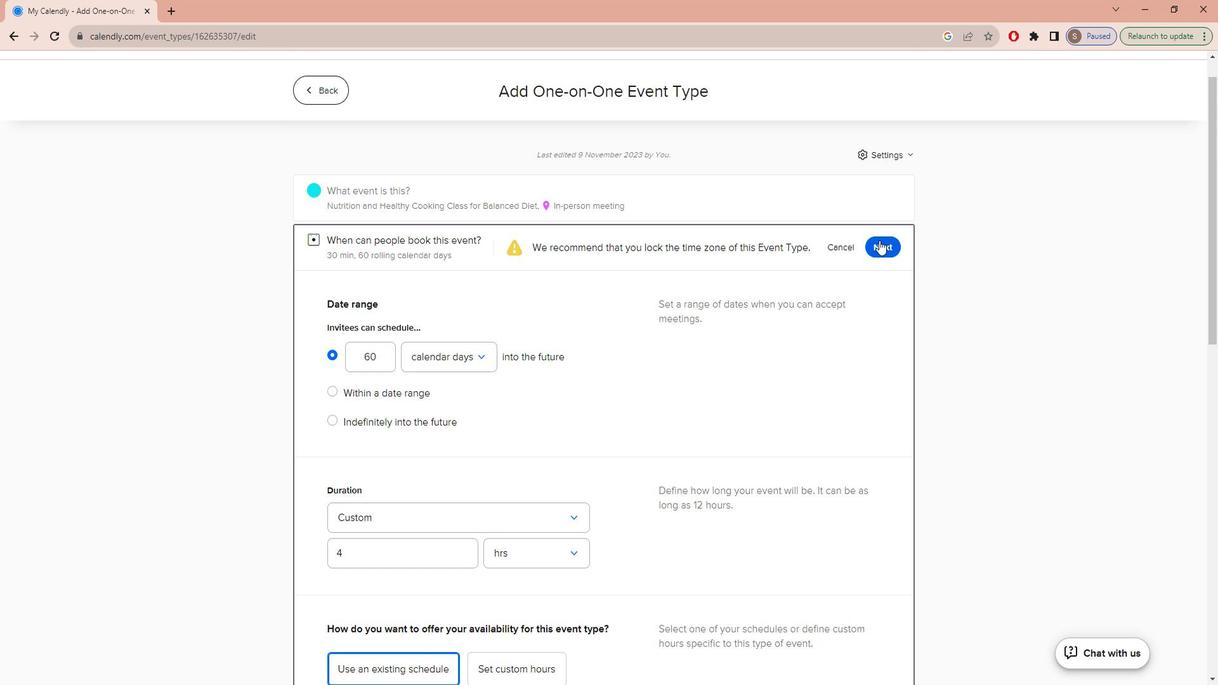 
